 Task: Select Gifts. Add to cart, from Catering by BJ''s Restaurant & Brewhouse_x000D_
 for 2317 Morningview Lane, New York, New York 10022, Cell Number 646-231-5081, following items : Chocolate Chunk Cookie Platter_x000D_
 - 1, Pizza Box_x000D_
 - 1, Specialty Entrée Box_x000D_
 - 1, Pasta Box_x000D_
 - 1, 64 oz. Beverage Bag Fountain Soda_x000D_
 - 1
Action: Mouse moved to (776, 102)
Screenshot: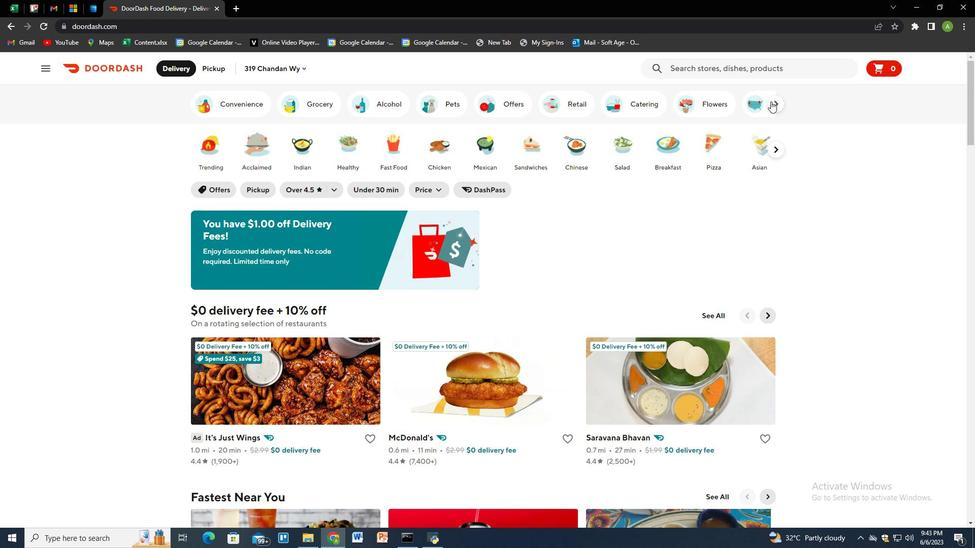 
Action: Mouse pressed left at (776, 102)
Screenshot: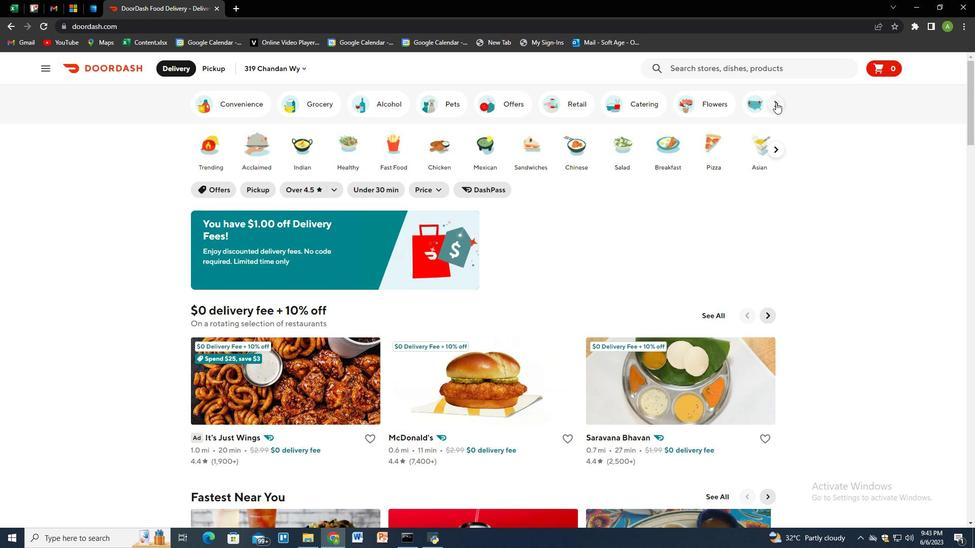 
Action: Mouse moved to (744, 106)
Screenshot: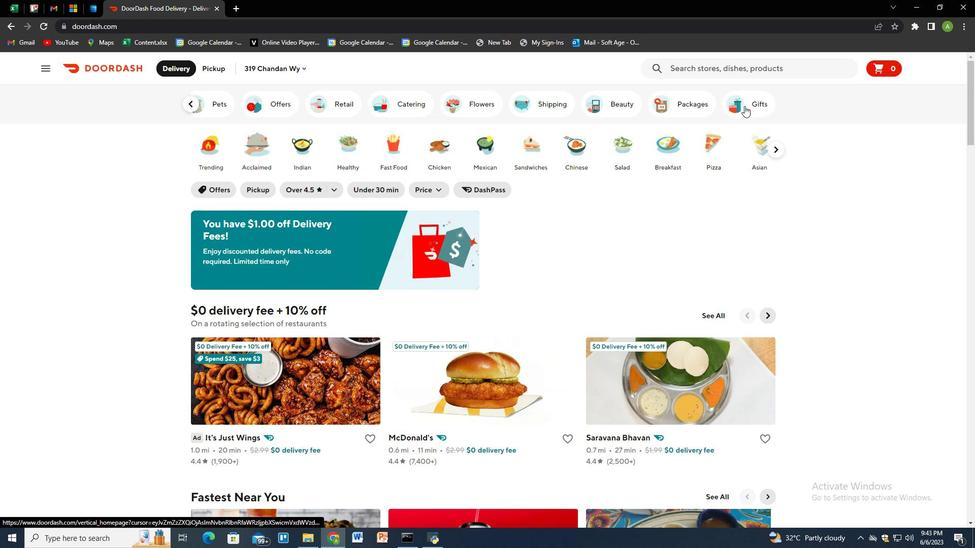 
Action: Mouse pressed left at (744, 106)
Screenshot: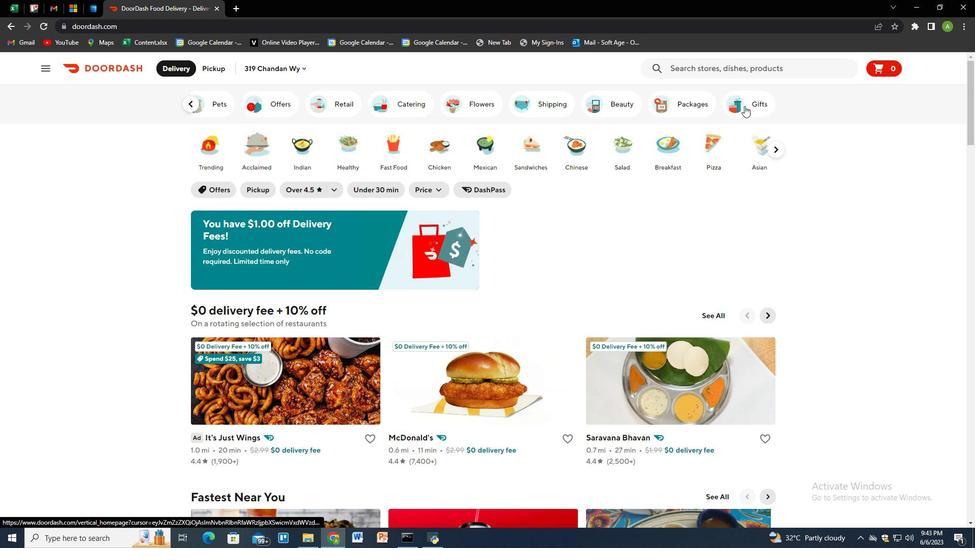 
Action: Mouse moved to (729, 72)
Screenshot: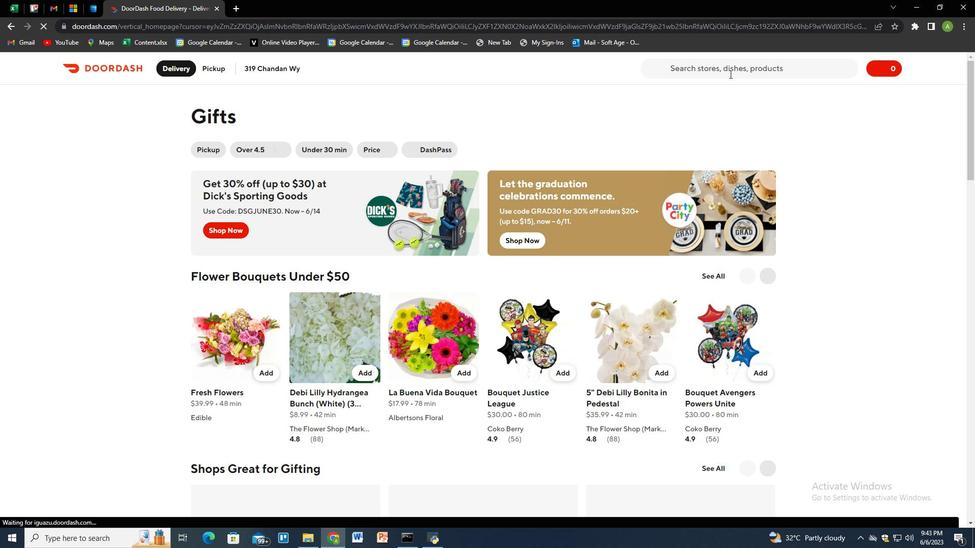 
Action: Mouse pressed left at (729, 72)
Screenshot: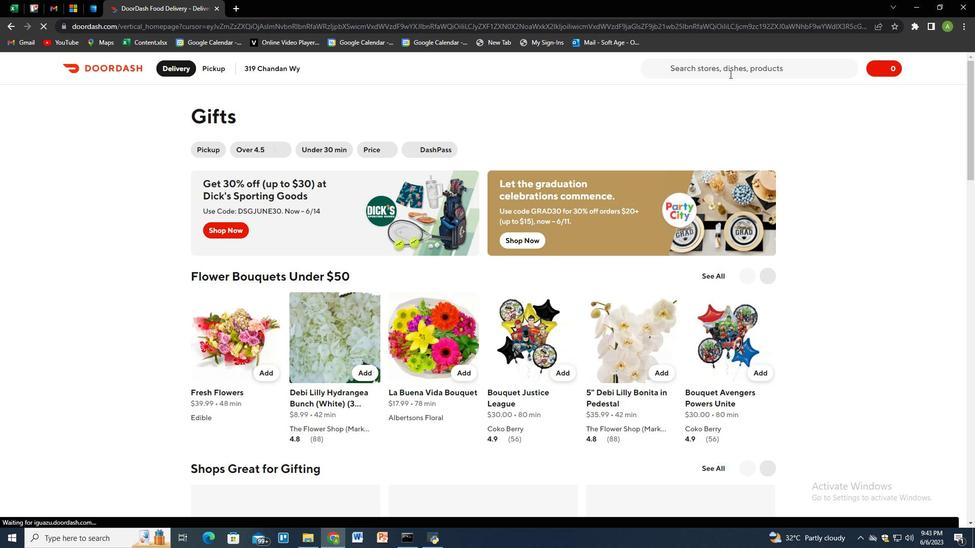 
Action: Mouse moved to (298, 145)
Screenshot: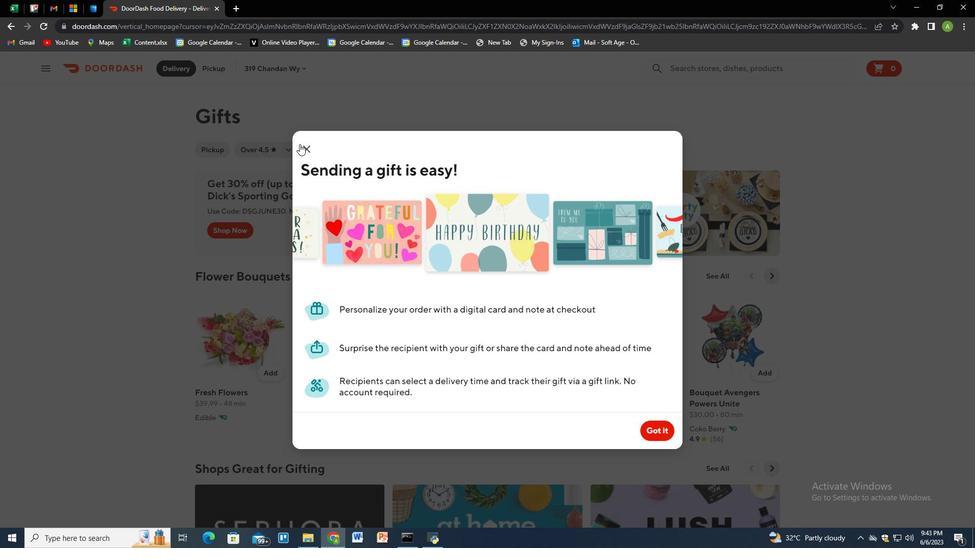 
Action: Mouse pressed left at (298, 145)
Screenshot: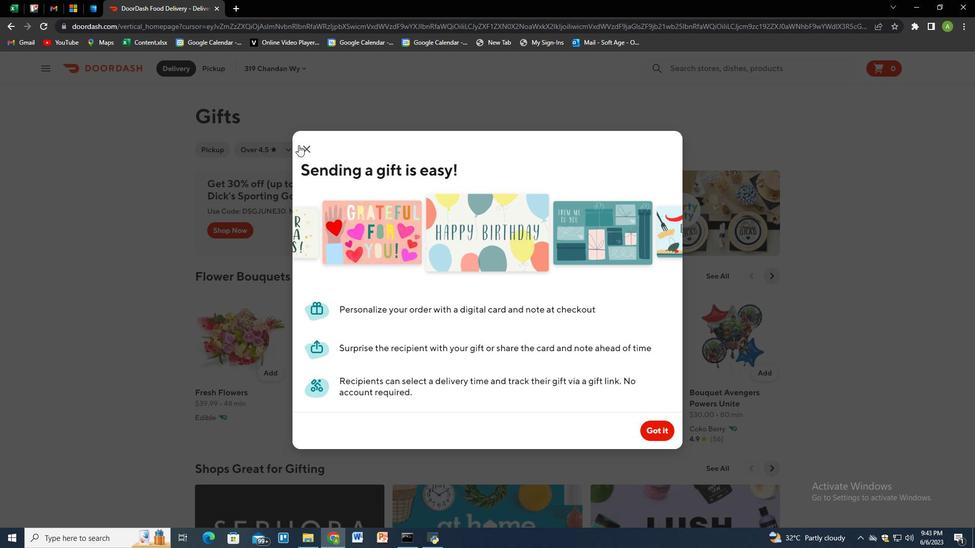 
Action: Mouse moved to (681, 75)
Screenshot: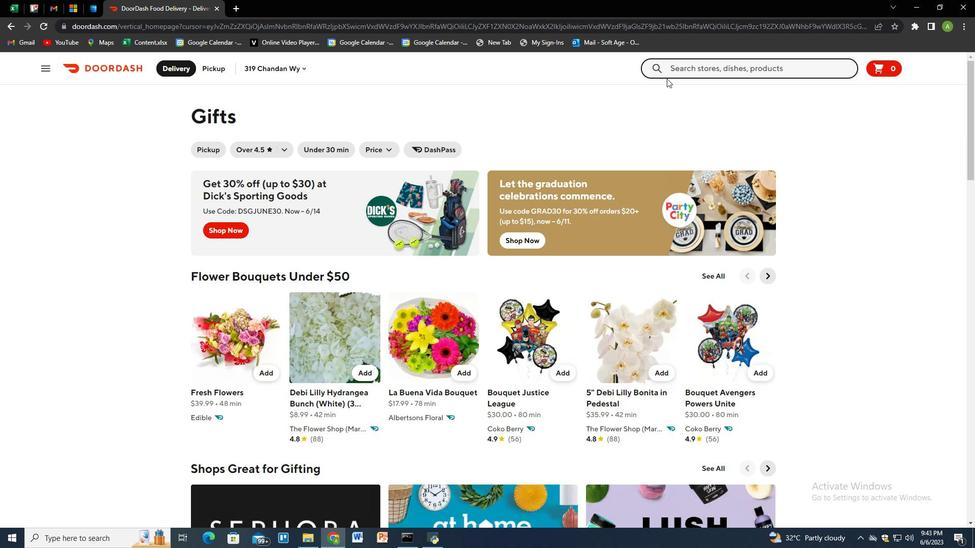 
Action: Key pressed catering<Key.space>by<Key.space>bj<Key.shift_r>"s<Key.space>restaurant<Key.space><Key.shift><Key.shift><Key.shift><Key.shift><Key.shift><Key.shift><Key.shift><Key.shift><Key.shift><Key.shift><Key.shift><Key.shift><Key.shift><Key.shift><Key.shift>&<Key.space>brewhouse<Key.enter>
Screenshot: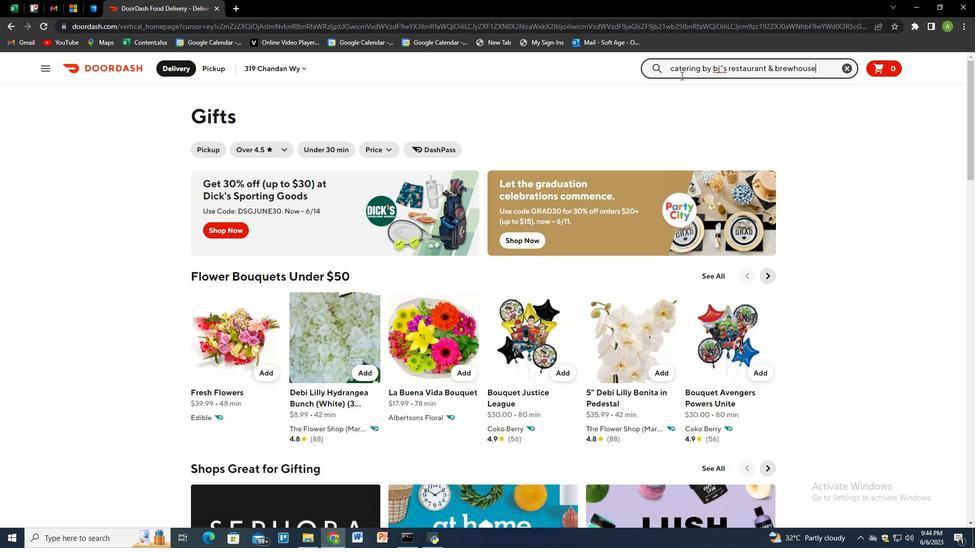 
Action: Mouse moved to (280, 213)
Screenshot: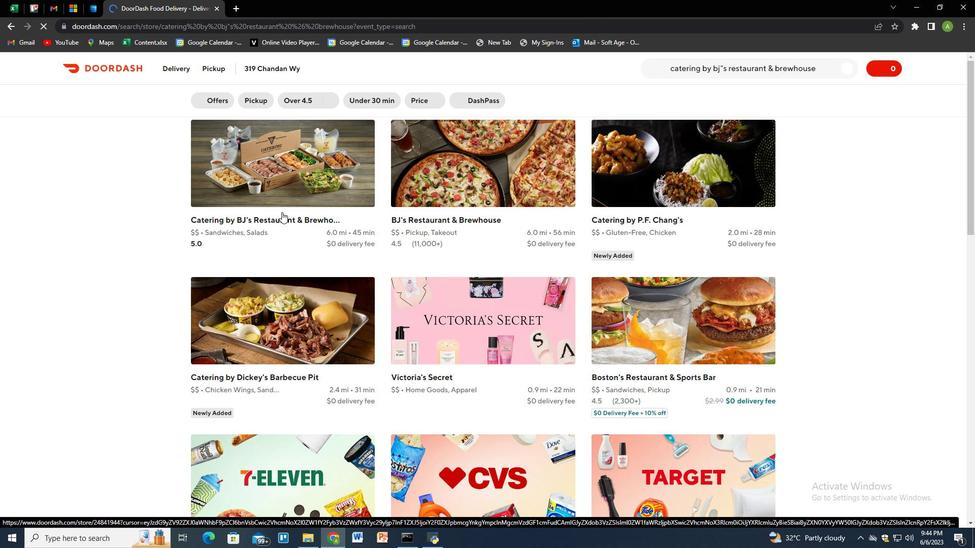 
Action: Mouse pressed left at (280, 213)
Screenshot: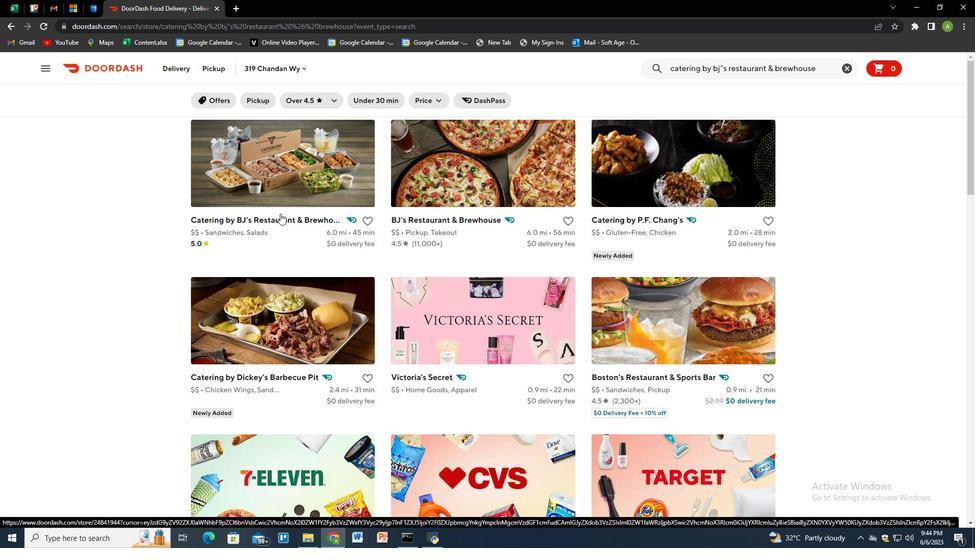 
Action: Mouse moved to (306, 205)
Screenshot: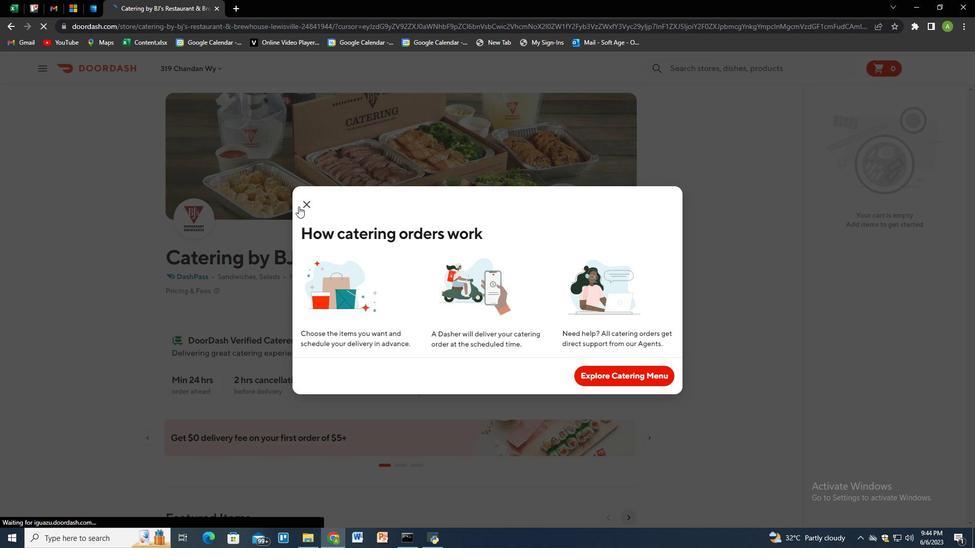 
Action: Mouse pressed left at (306, 205)
Screenshot: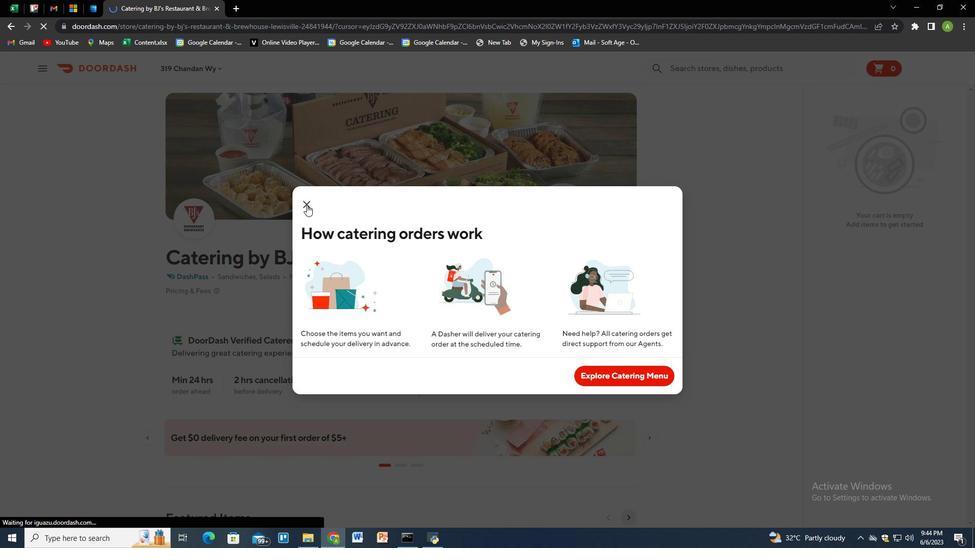 
Action: Mouse moved to (214, 64)
Screenshot: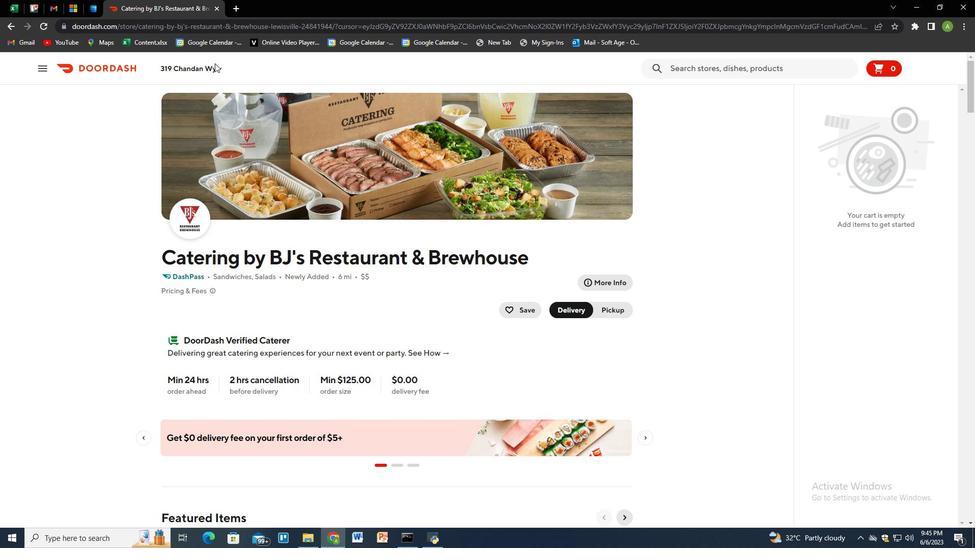 
Action: Mouse pressed left at (214, 64)
Screenshot: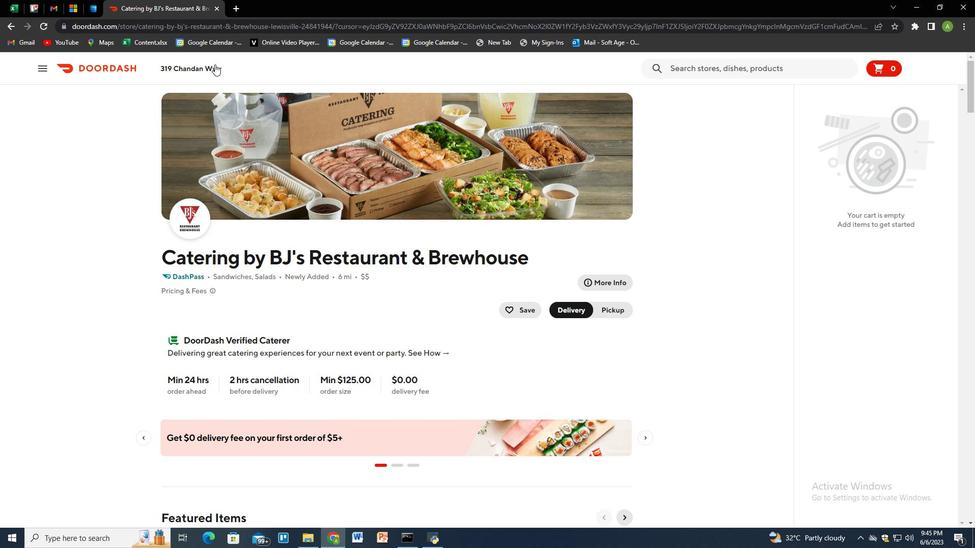 
Action: Mouse moved to (228, 112)
Screenshot: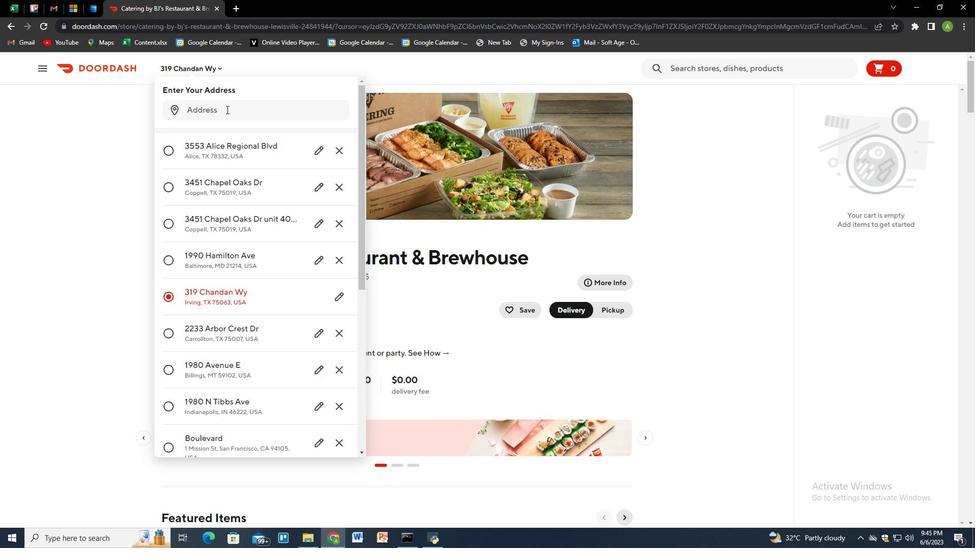 
Action: Mouse pressed left at (228, 112)
Screenshot: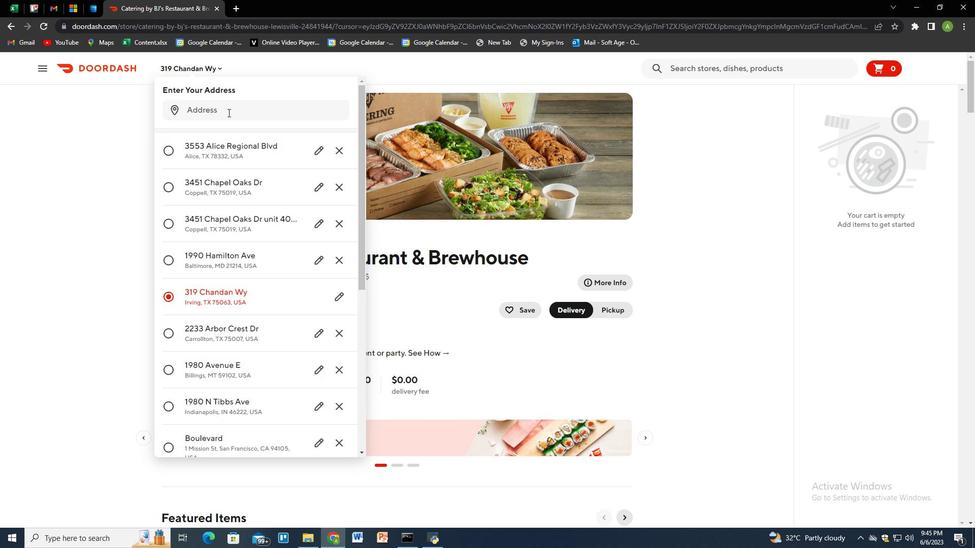 
Action: Key pressed 2317<Key.space>morningview<Key.space>lane,<Key.space>new<Key.space>york,<Key.space>new<Key.space>tork<Key.space>10022<Key.enter>
Screenshot: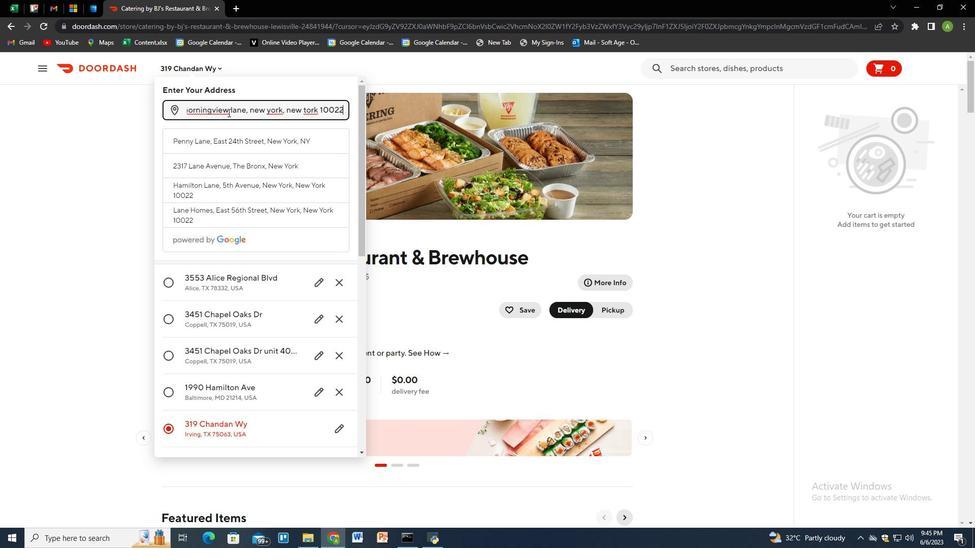 
Action: Mouse moved to (270, 329)
Screenshot: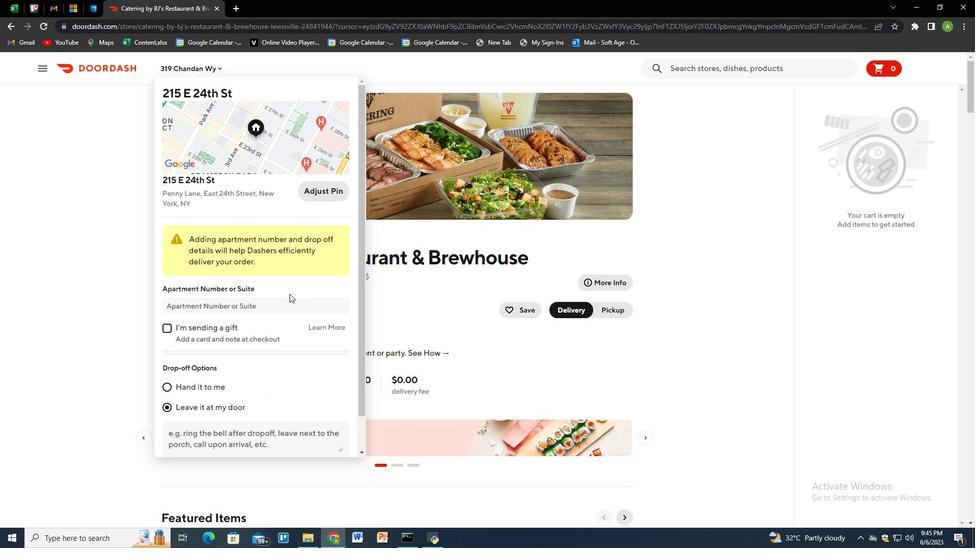 
Action: Mouse scrolled (270, 329) with delta (0, 0)
Screenshot: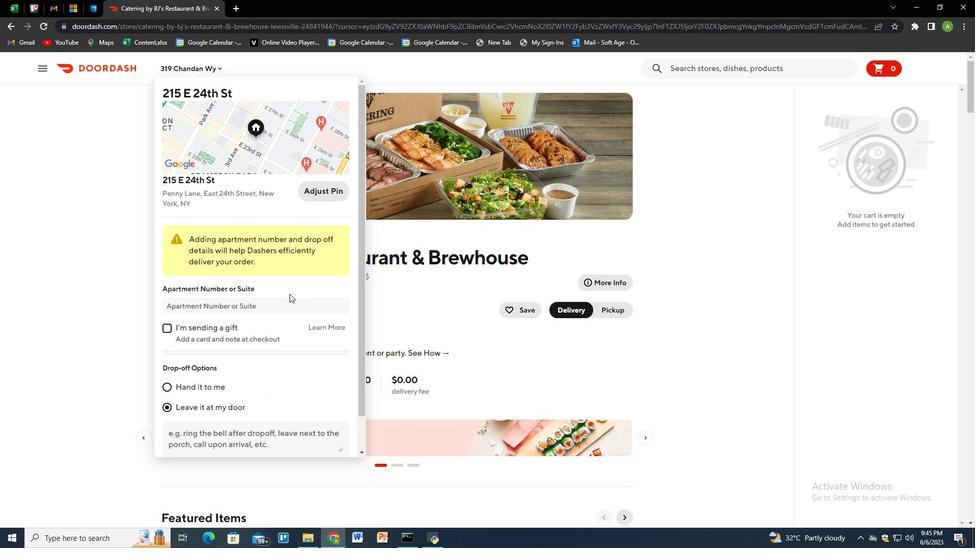 
Action: Mouse moved to (270, 334)
Screenshot: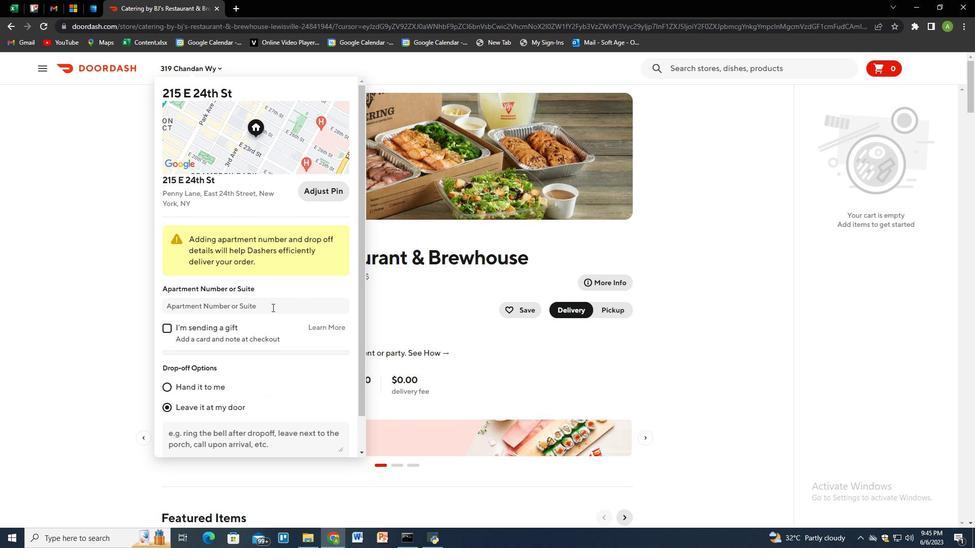 
Action: Mouse scrolled (270, 333) with delta (0, 0)
Screenshot: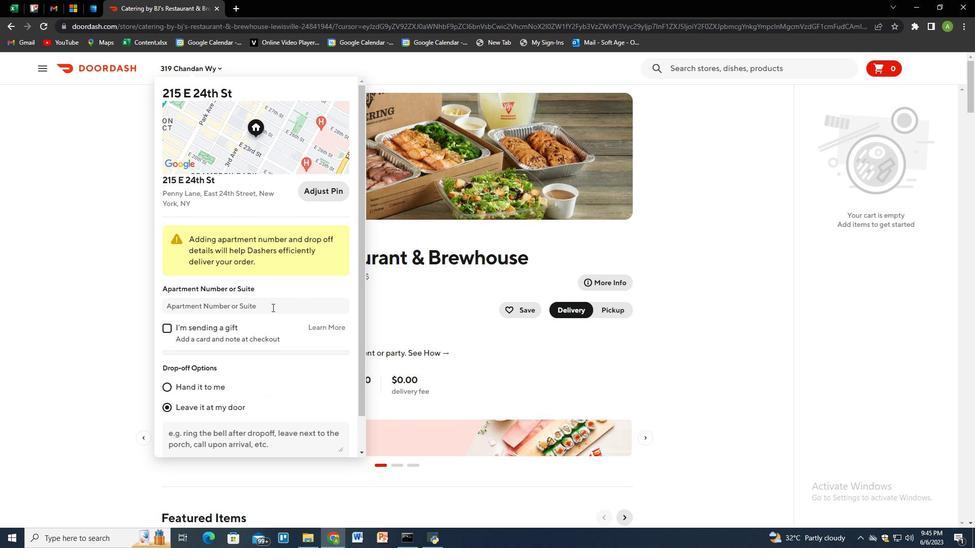 
Action: Mouse moved to (270, 334)
Screenshot: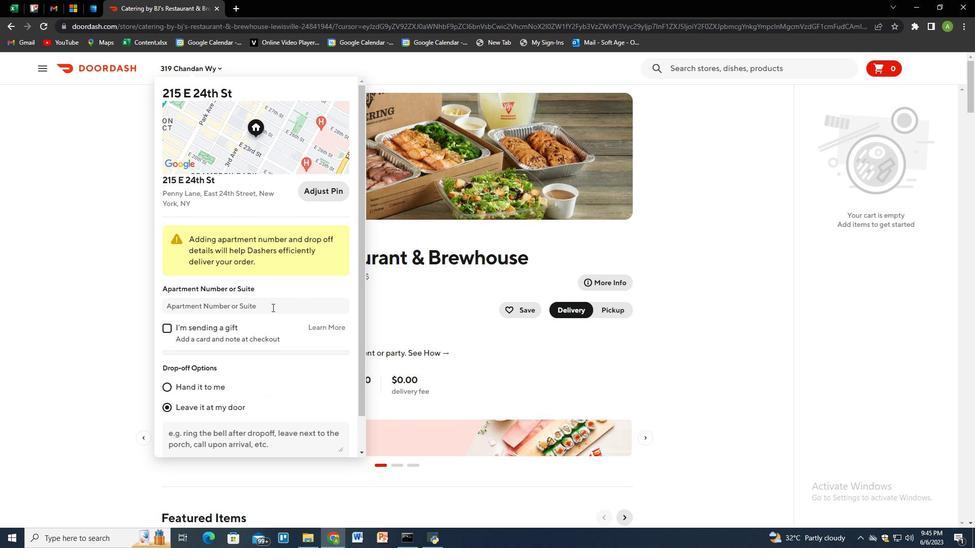 
Action: Mouse scrolled (270, 333) with delta (0, 0)
Screenshot: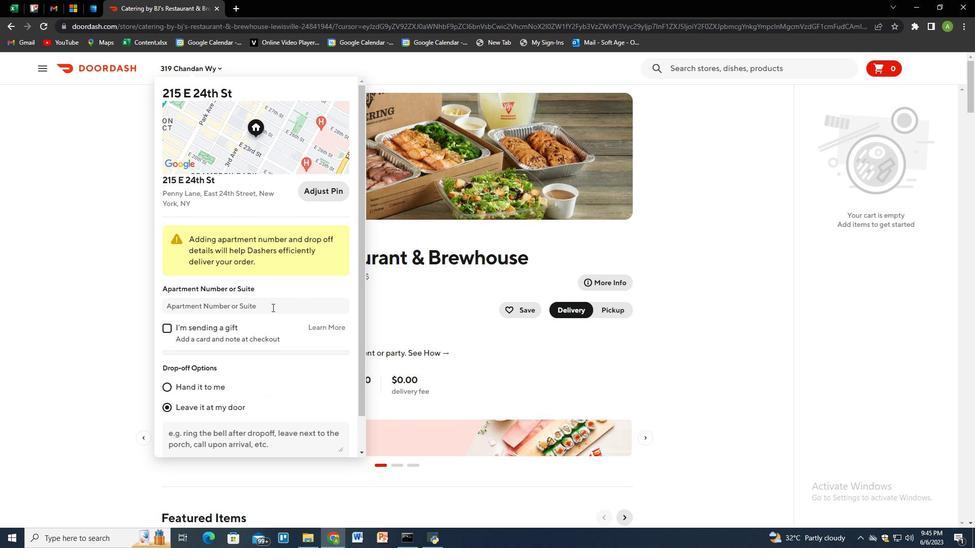 
Action: Mouse scrolled (270, 333) with delta (0, 0)
Screenshot: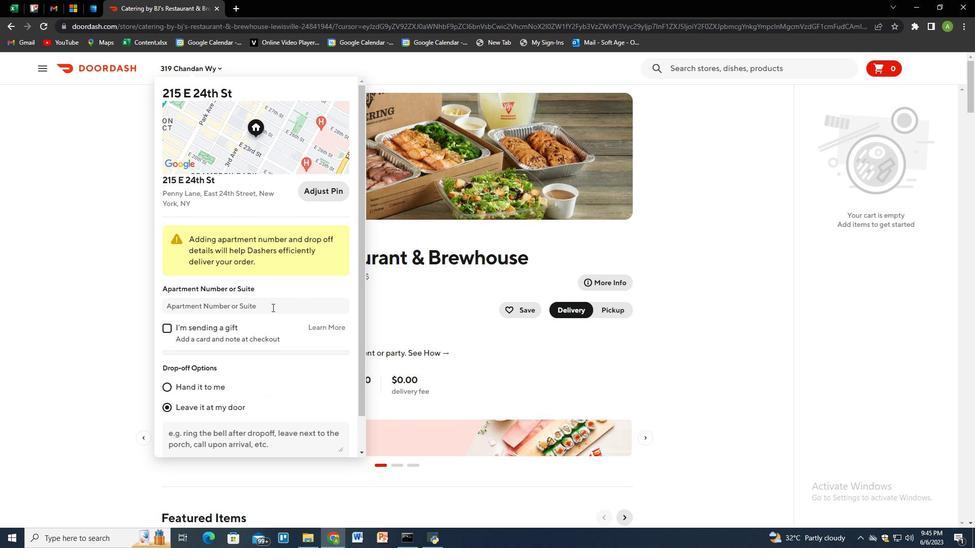 
Action: Mouse scrolled (270, 333) with delta (0, 0)
Screenshot: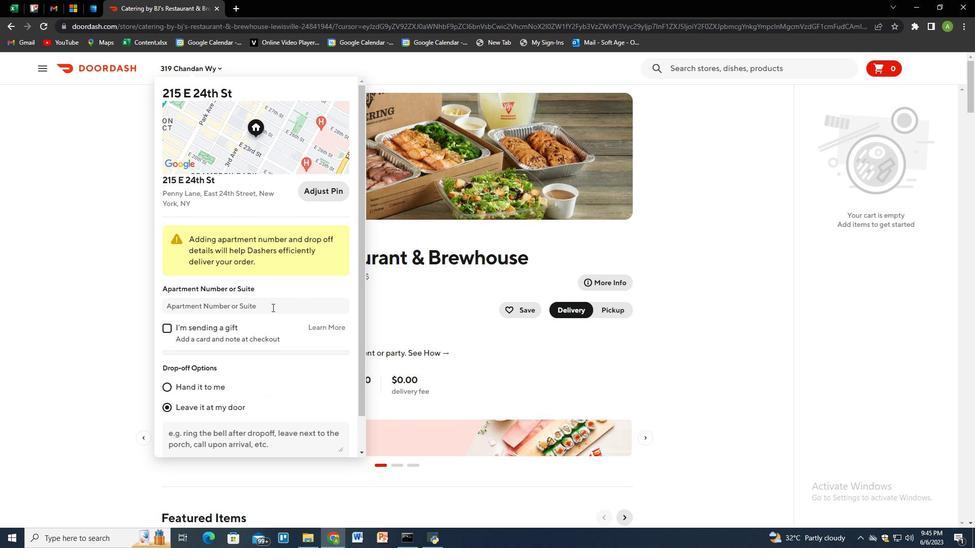 
Action: Mouse scrolled (270, 333) with delta (0, 0)
Screenshot: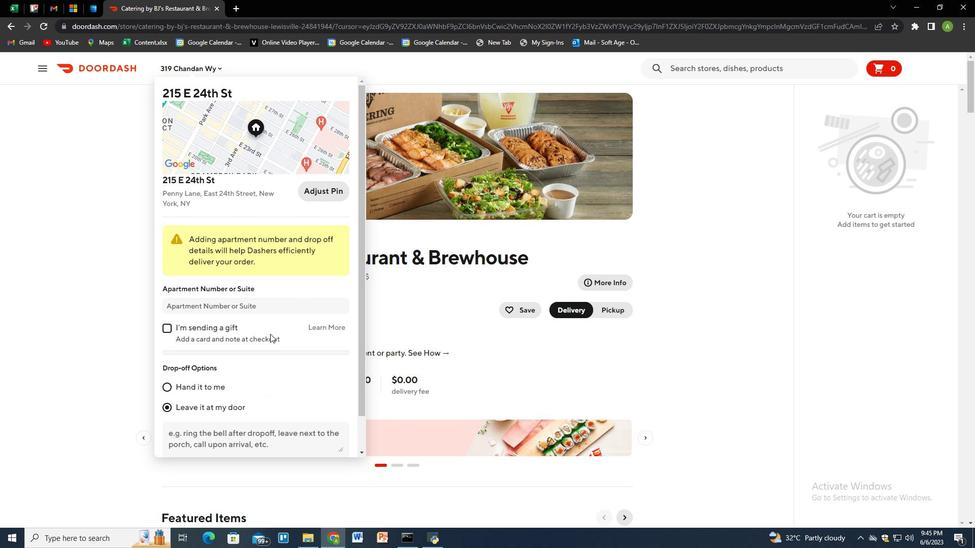
Action: Mouse moved to (308, 442)
Screenshot: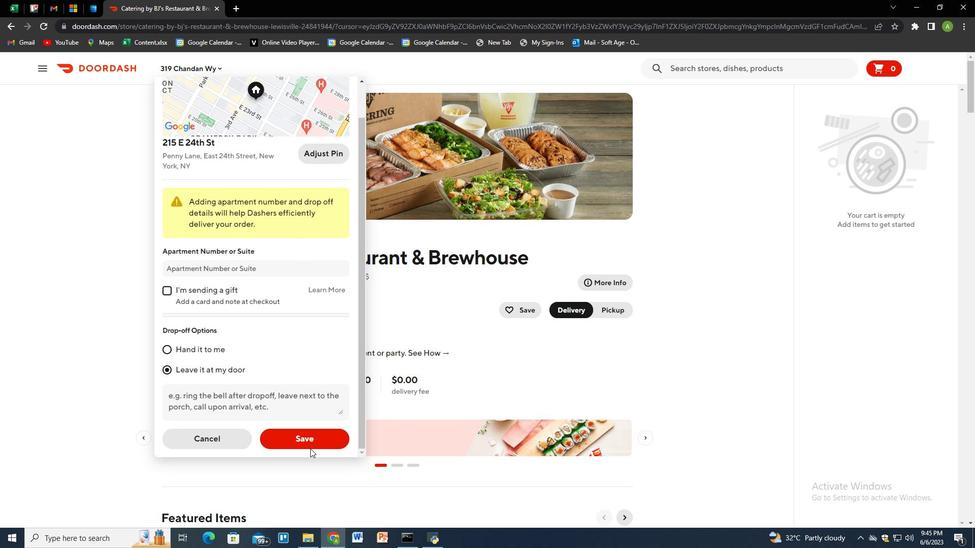 
Action: Mouse pressed left at (308, 442)
Screenshot: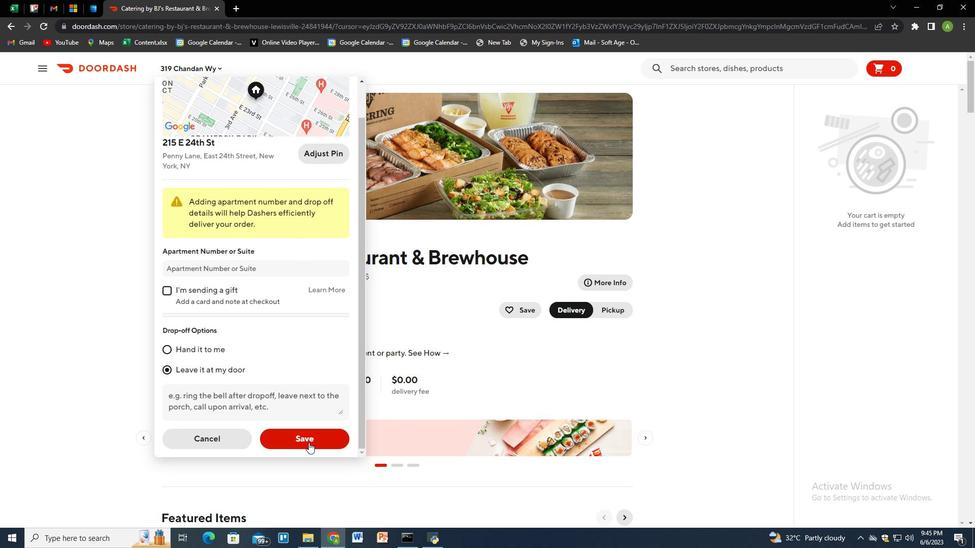 
Action: Mouse scrolled (308, 442) with delta (0, 0)
Screenshot: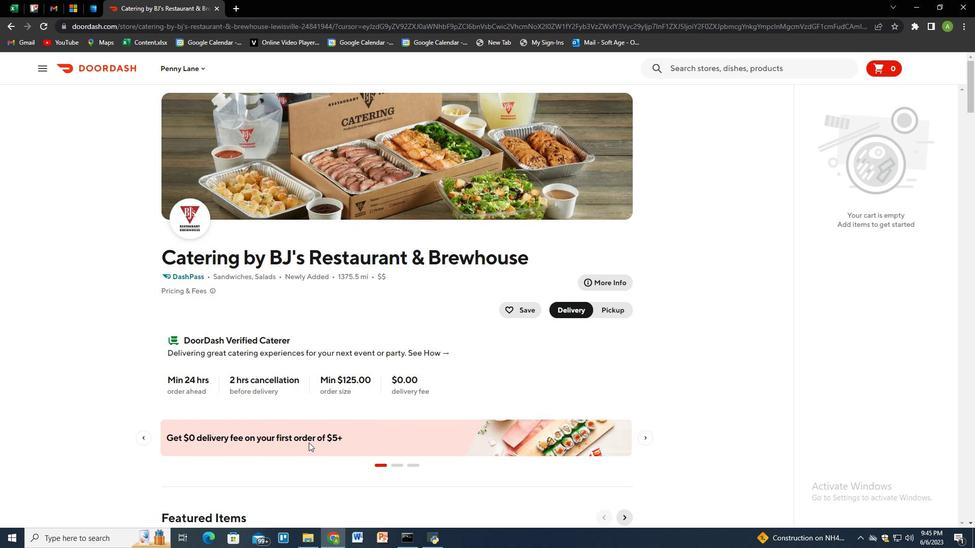
Action: Mouse scrolled (308, 442) with delta (0, 0)
Screenshot: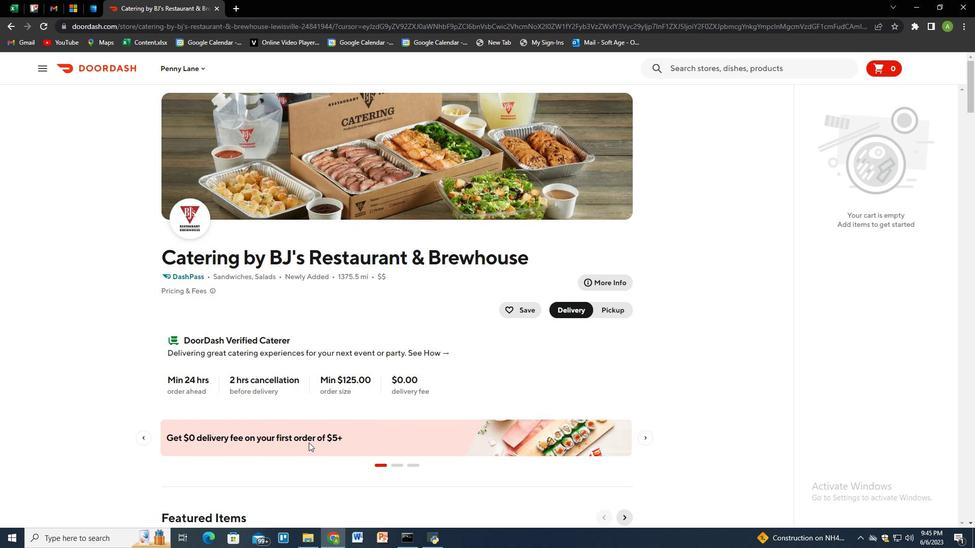 
Action: Mouse moved to (571, 429)
Screenshot: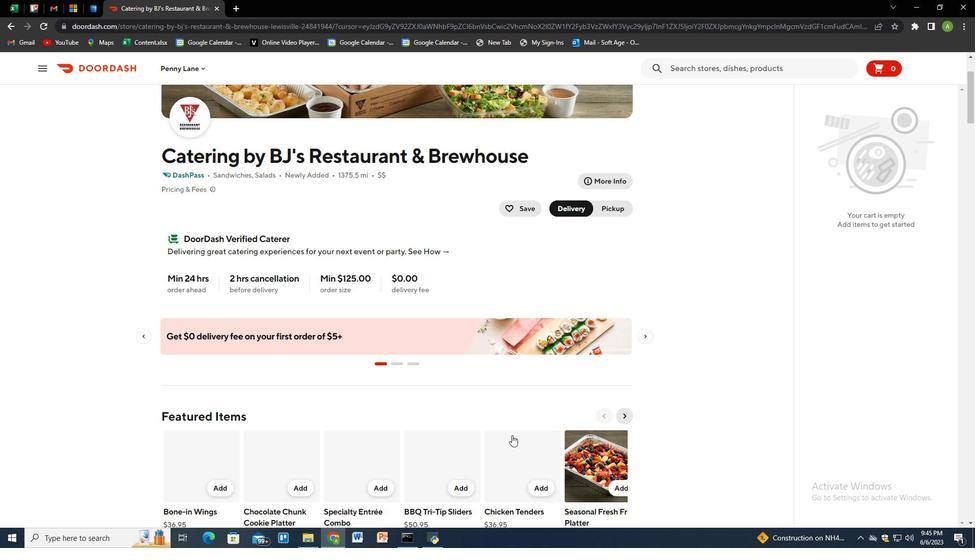 
Action: Mouse scrolled (571, 429) with delta (0, 0)
Screenshot: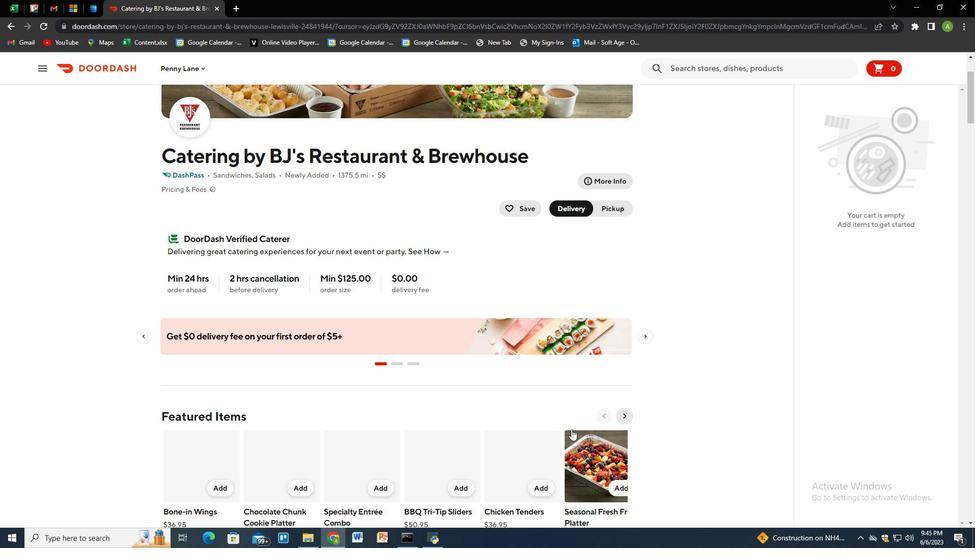 
Action: Mouse scrolled (571, 429) with delta (0, 0)
Screenshot: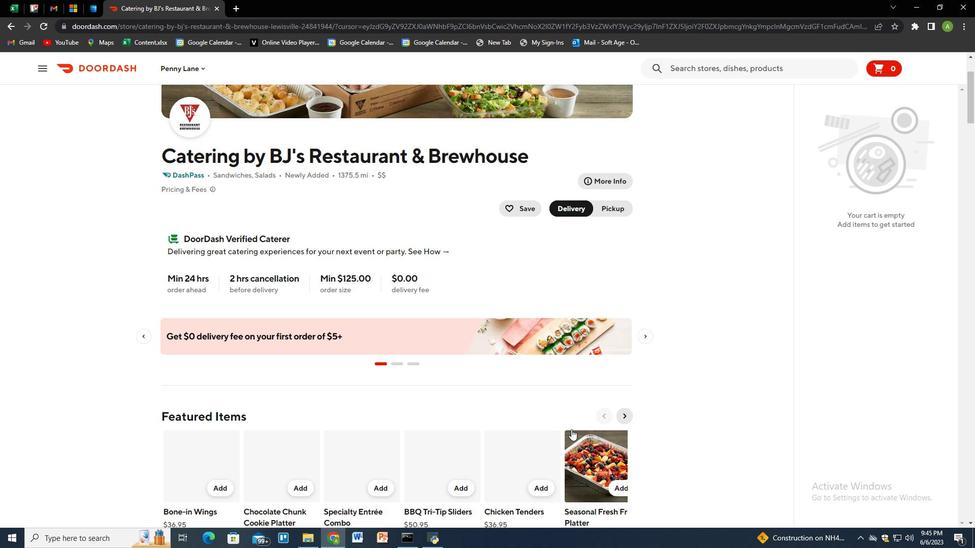 
Action: Mouse moved to (575, 452)
Screenshot: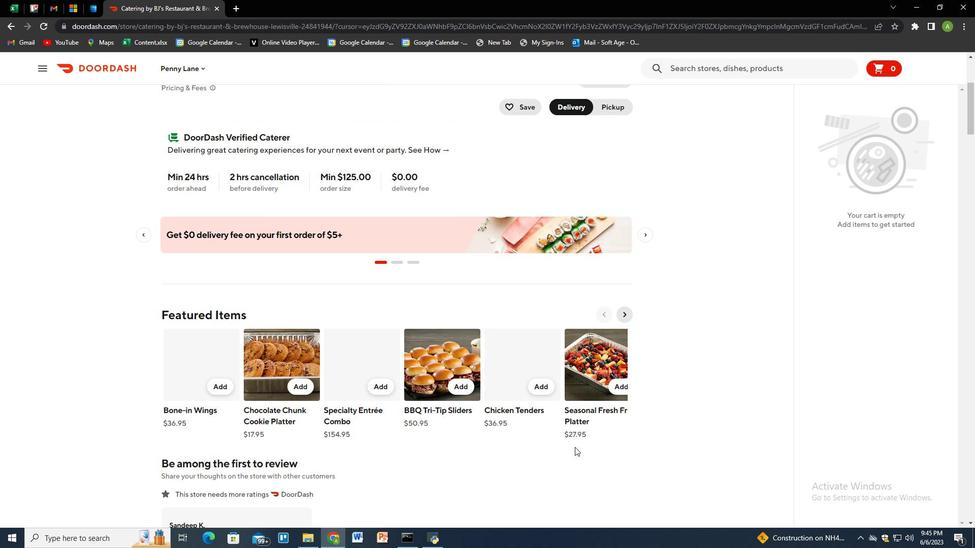 
Action: Mouse scrolled (575, 452) with delta (0, 0)
Screenshot: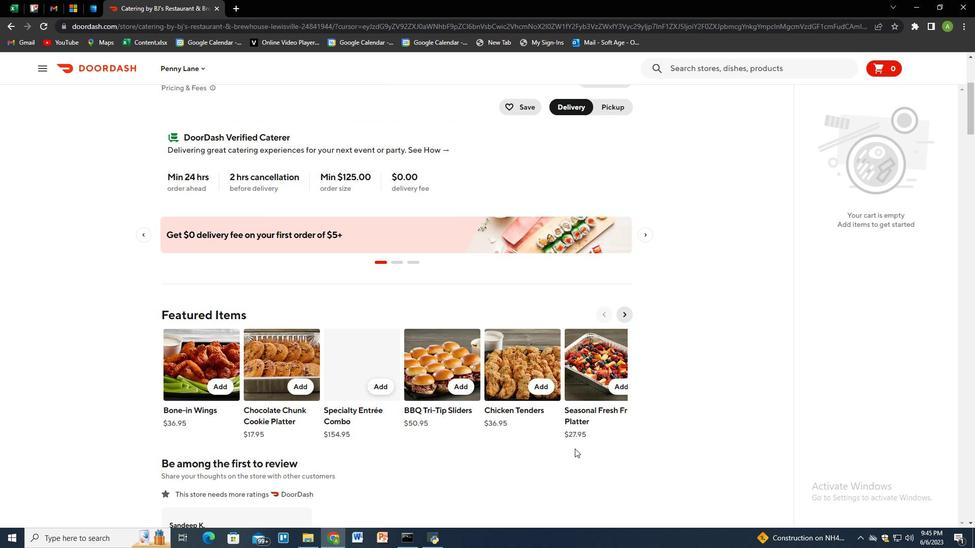 
Action: Mouse moved to (575, 453)
Screenshot: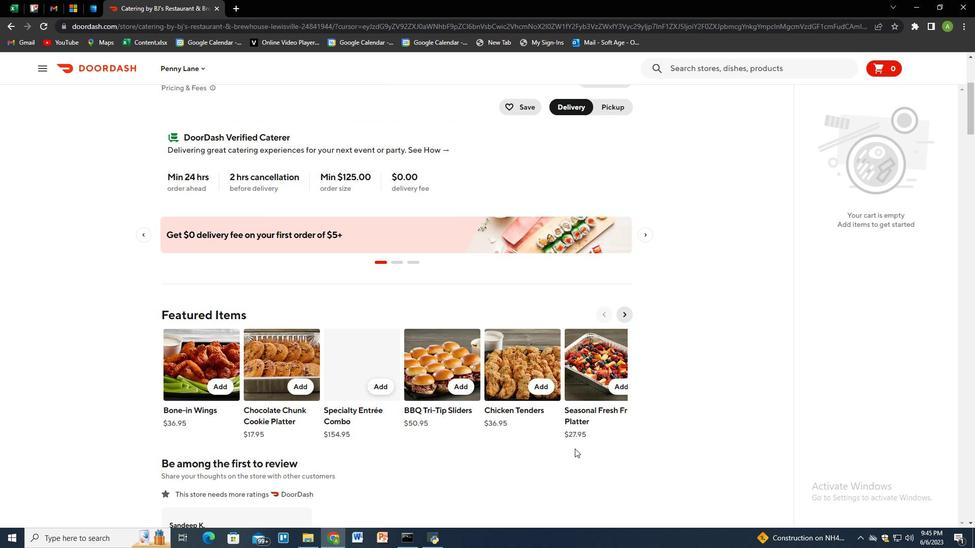 
Action: Mouse scrolled (575, 452) with delta (0, 0)
Screenshot: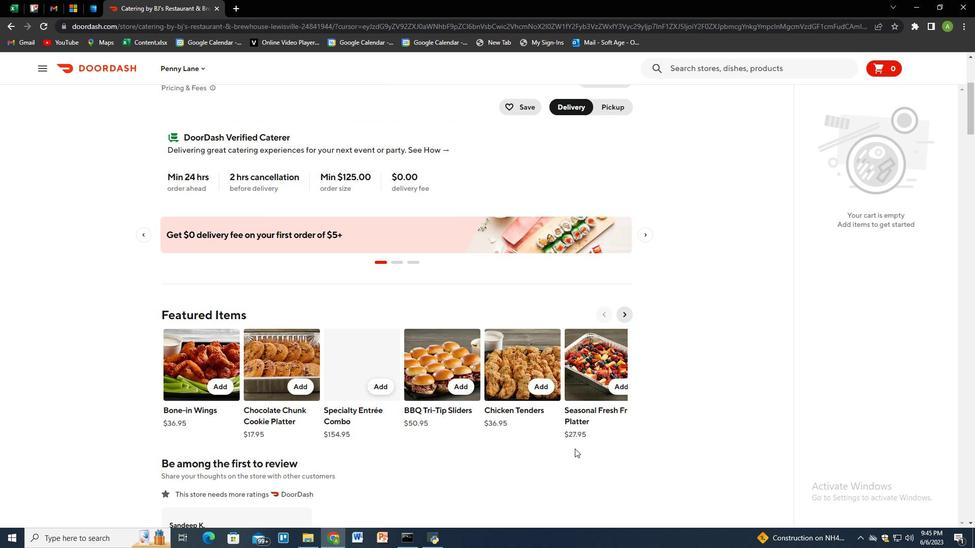 
Action: Mouse moved to (576, 468)
Screenshot: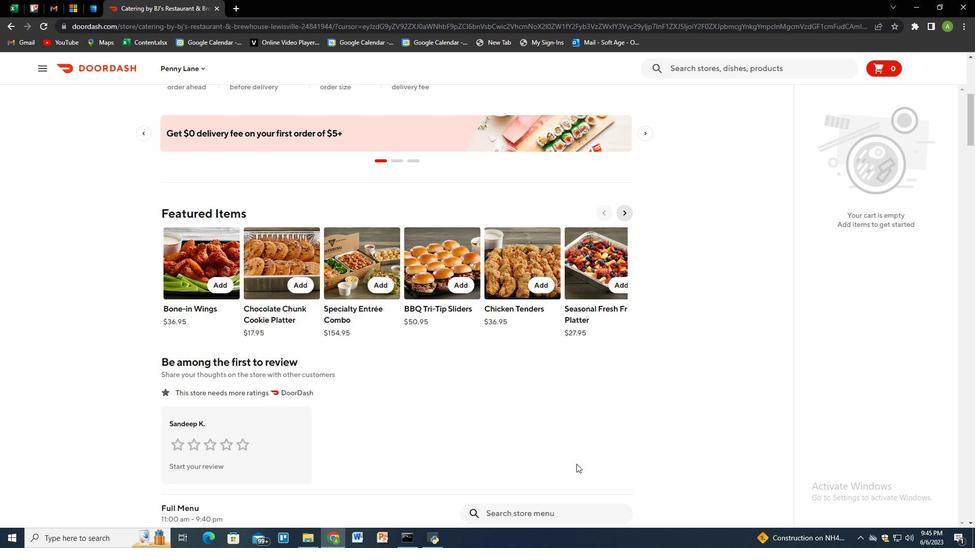
Action: Mouse scrolled (576, 468) with delta (0, 0)
Screenshot: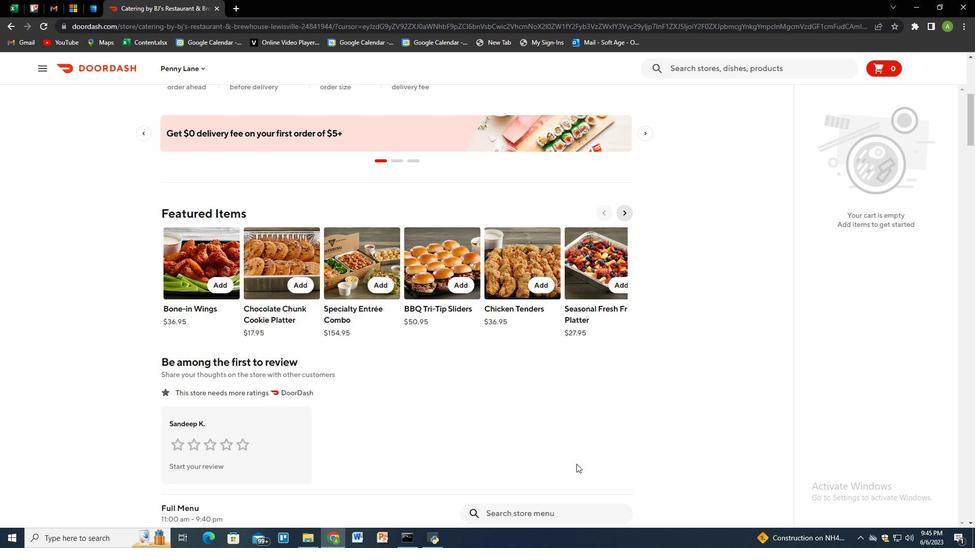 
Action: Mouse moved to (576, 469)
Screenshot: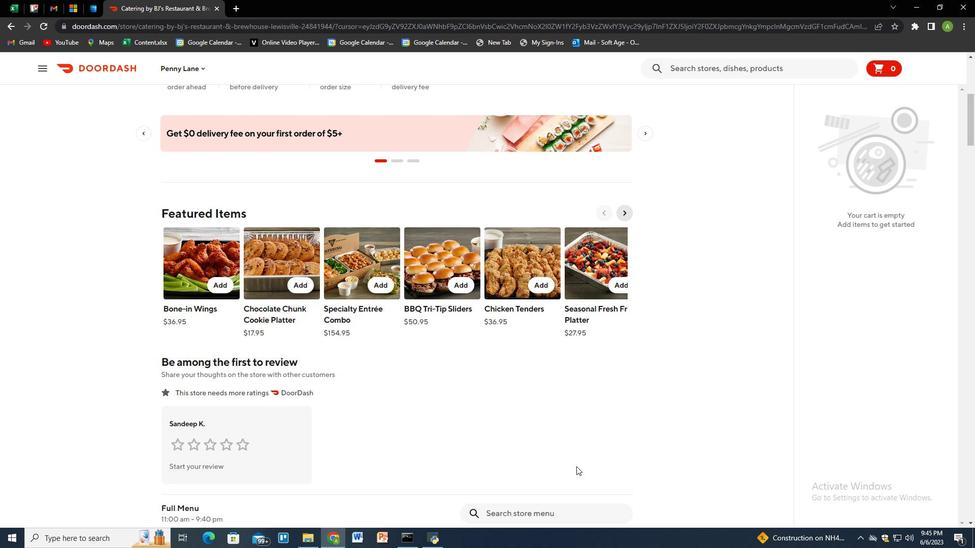 
Action: Mouse scrolled (576, 469) with delta (0, 0)
Screenshot: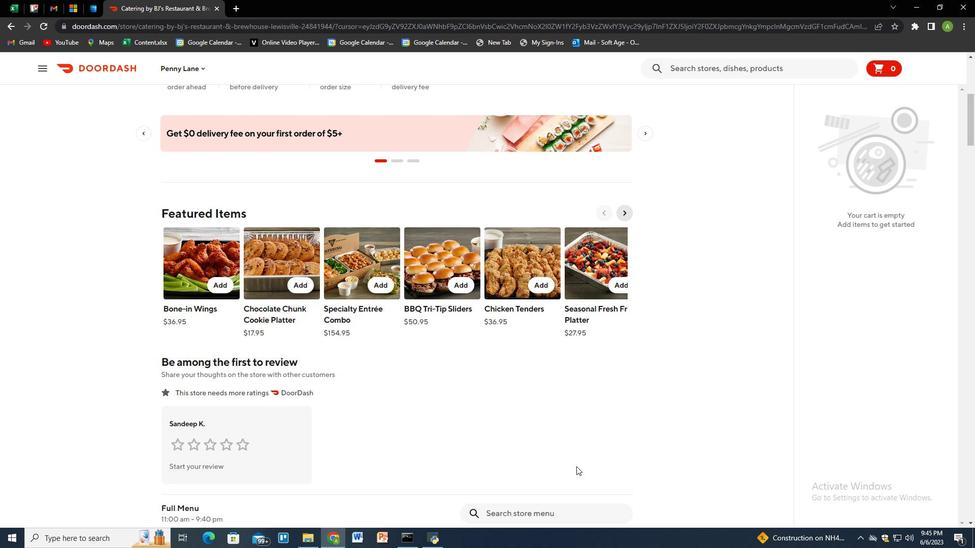 
Action: Mouse moved to (557, 415)
Screenshot: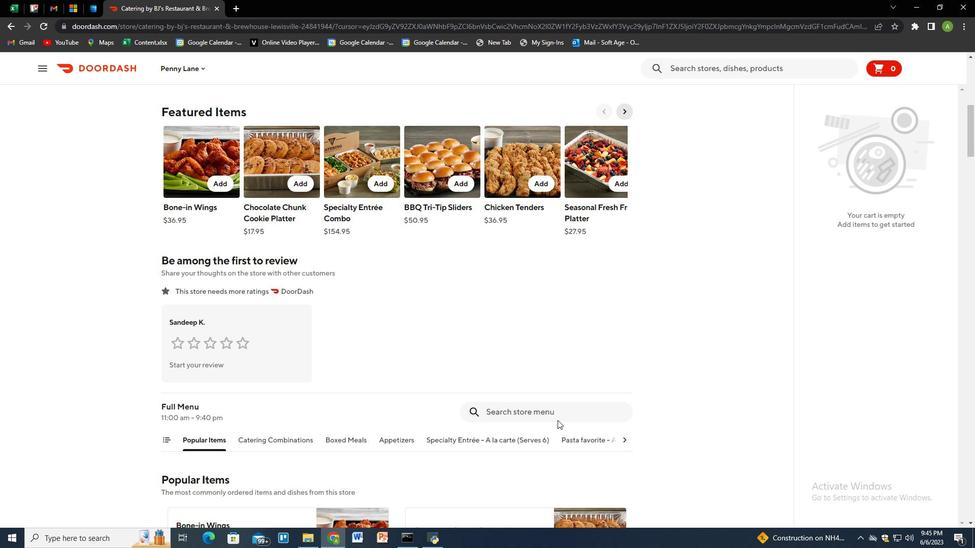 
Action: Mouse pressed left at (557, 415)
Screenshot: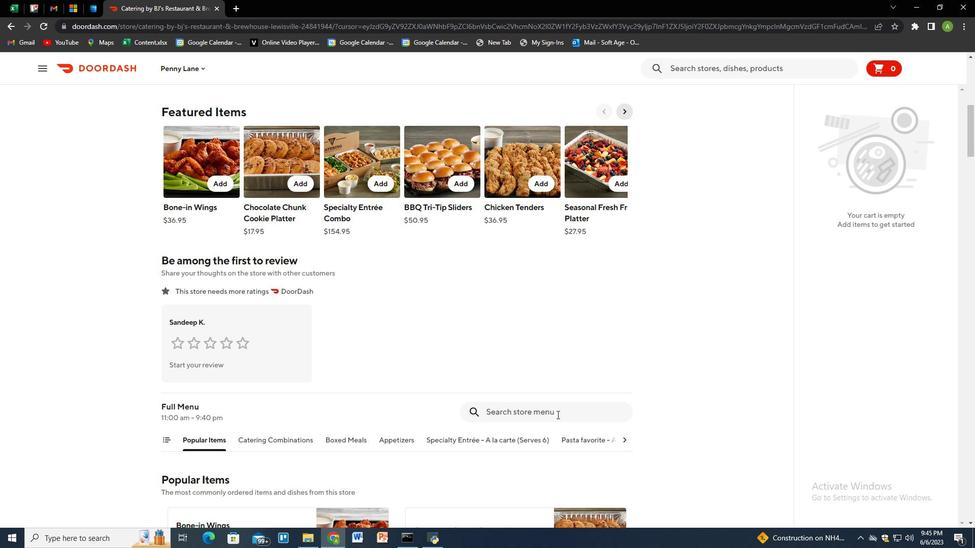 
Action: Key pressed choclate<Key.left><Key.left><Key.left><Key.left>o<Key.right><Key.right><Key.right><Key.right><Key.space>chunk<Key.space>cookie<Key.space>platter<Key.enter>
Screenshot: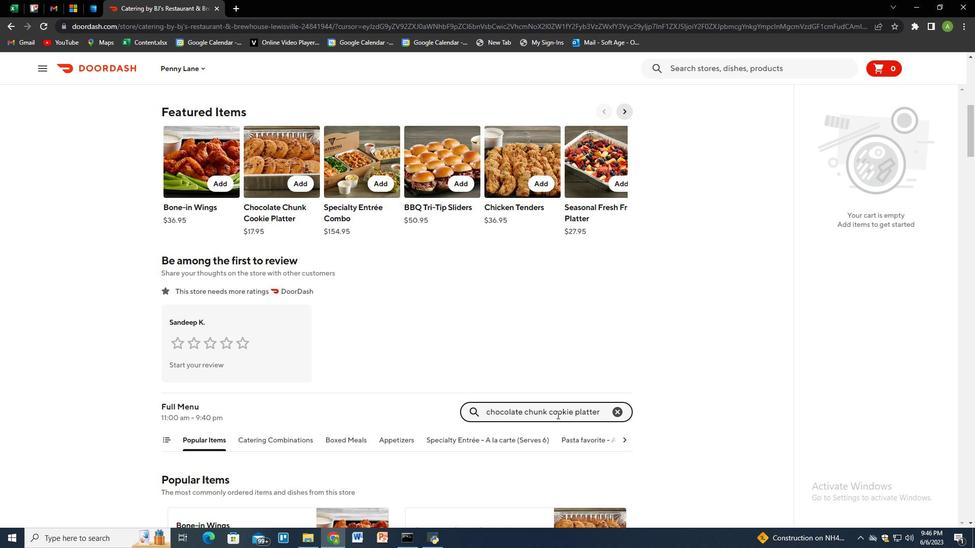 
Action: Mouse moved to (373, 291)
Screenshot: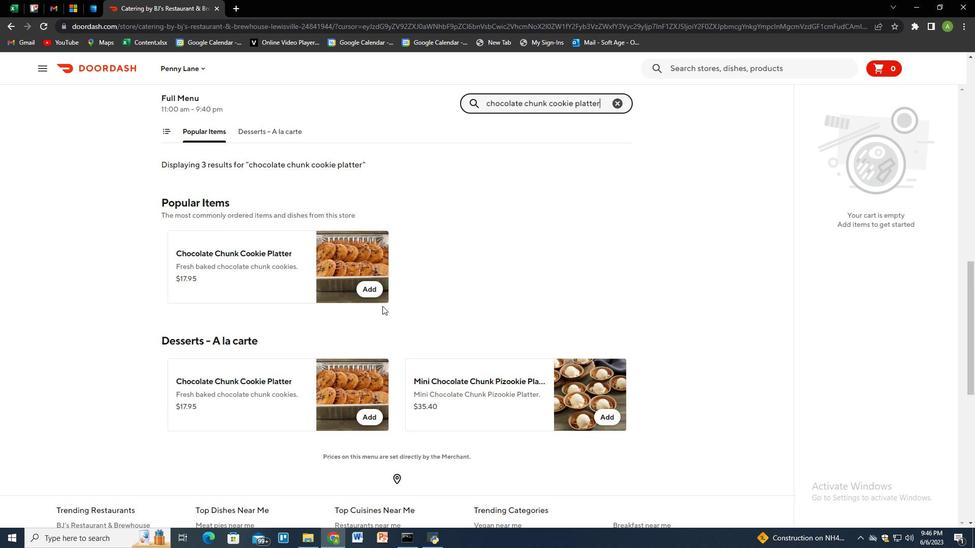 
Action: Mouse pressed left at (373, 291)
Screenshot: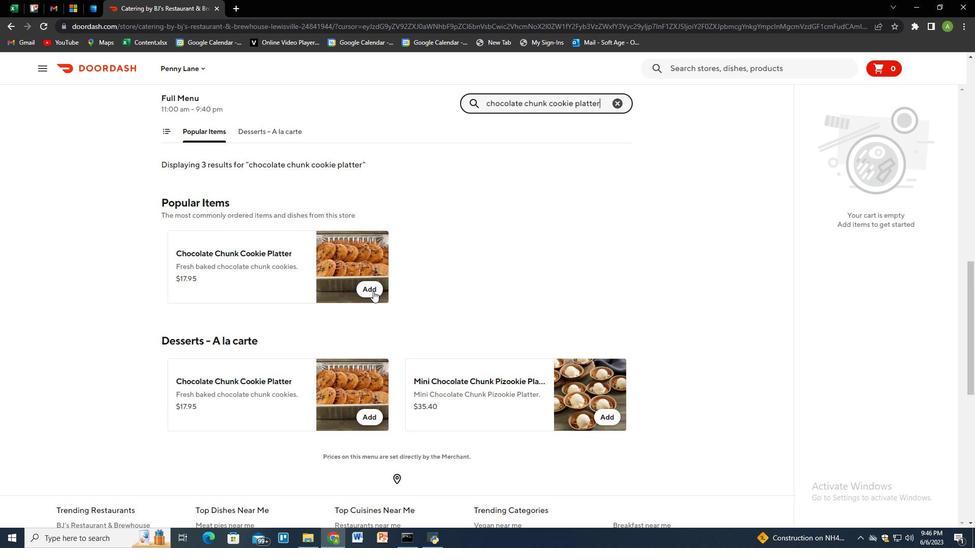 
Action: Mouse moved to (616, 105)
Screenshot: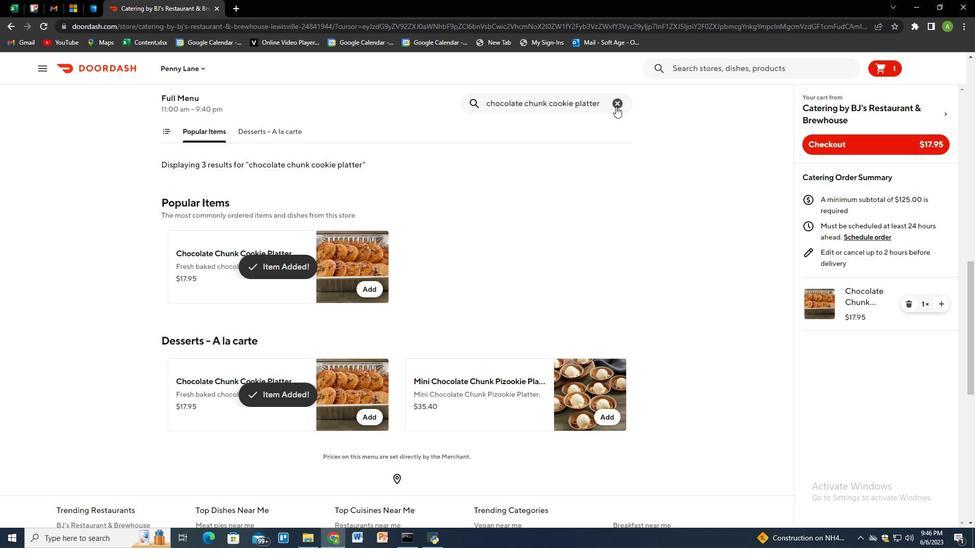 
Action: Mouse pressed left at (616, 105)
Screenshot: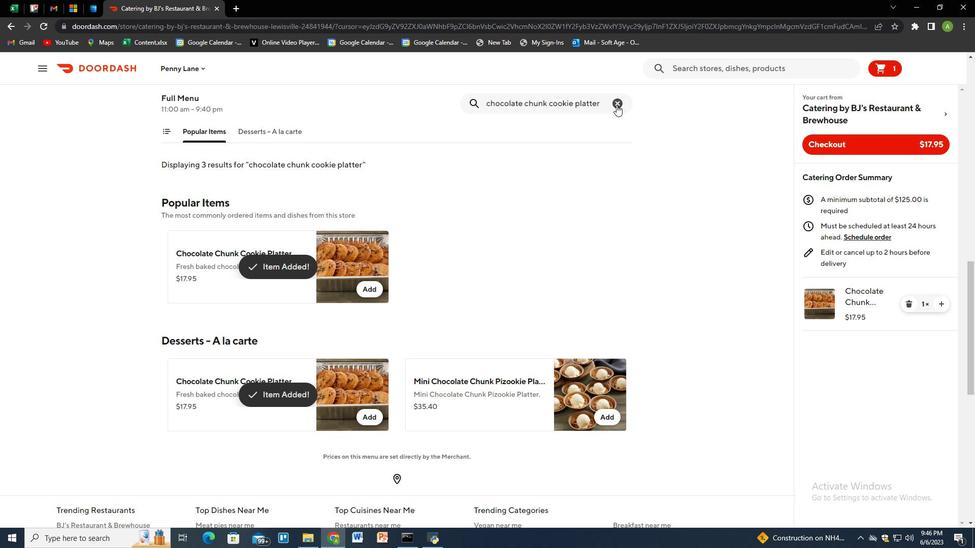 
Action: Key pressed pizza<Key.space>box<Key.enter>
Screenshot: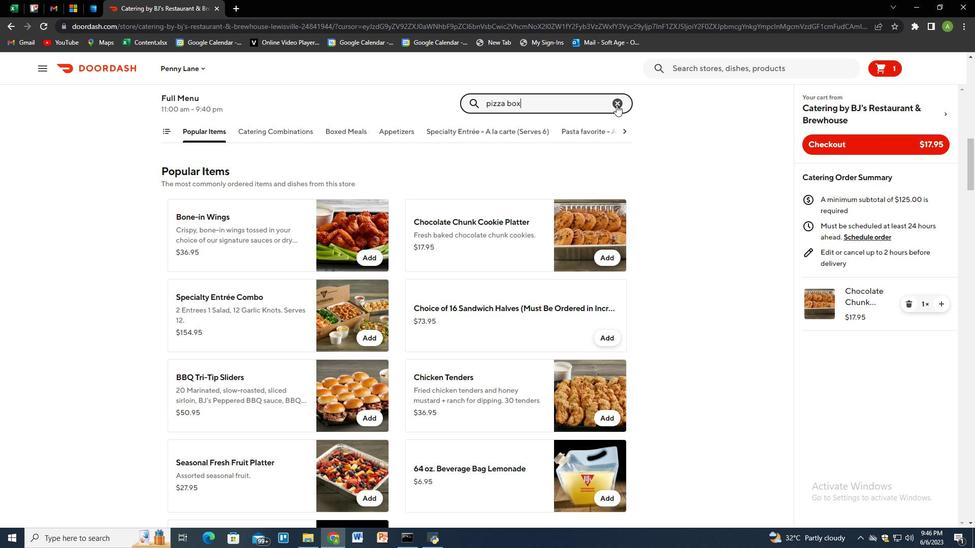 
Action: Mouse moved to (365, 276)
Screenshot: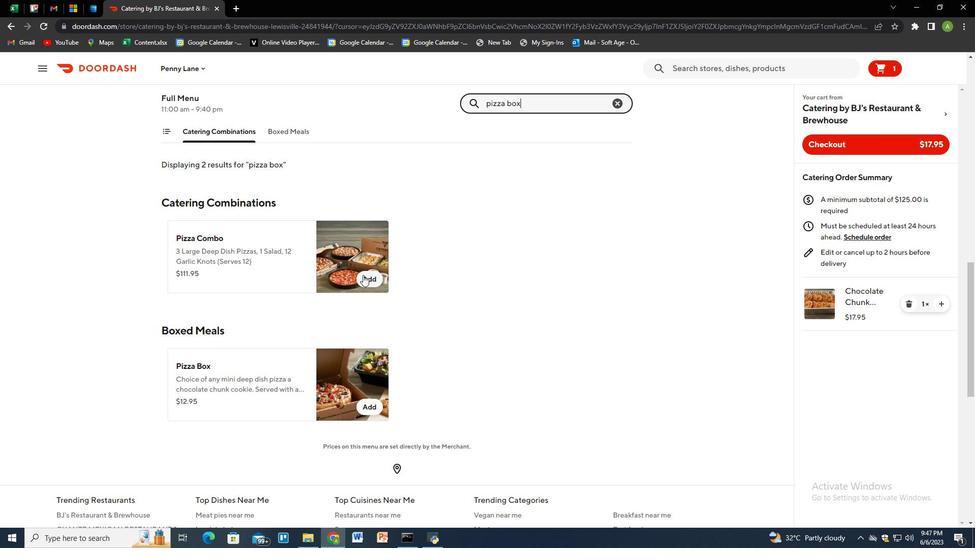 
Action: Mouse pressed left at (365, 276)
Screenshot: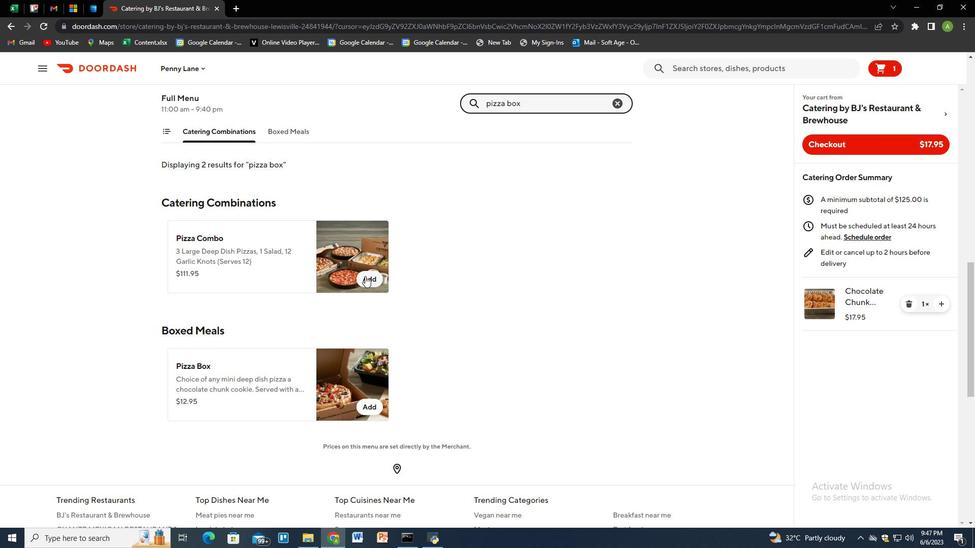 
Action: Mouse moved to (358, 73)
Screenshot: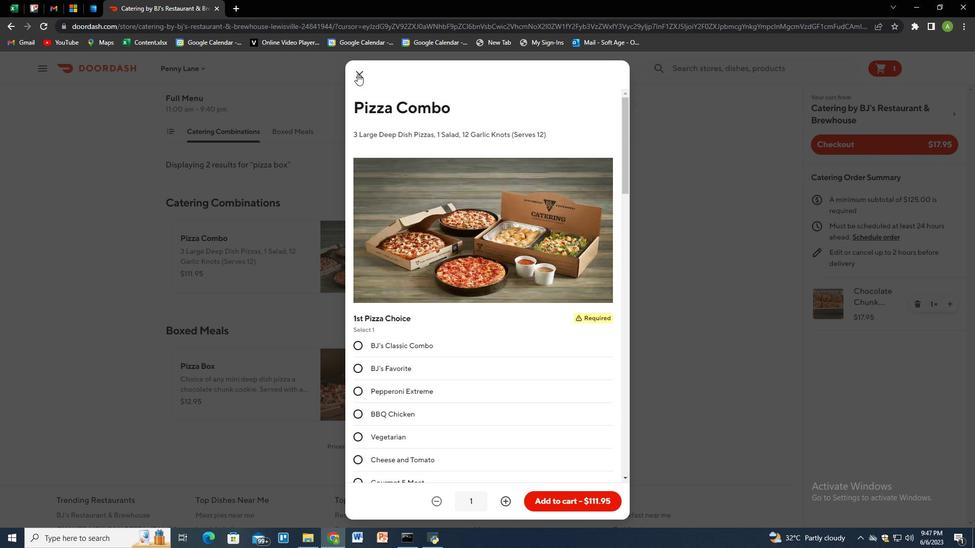 
Action: Mouse pressed left at (358, 73)
Screenshot: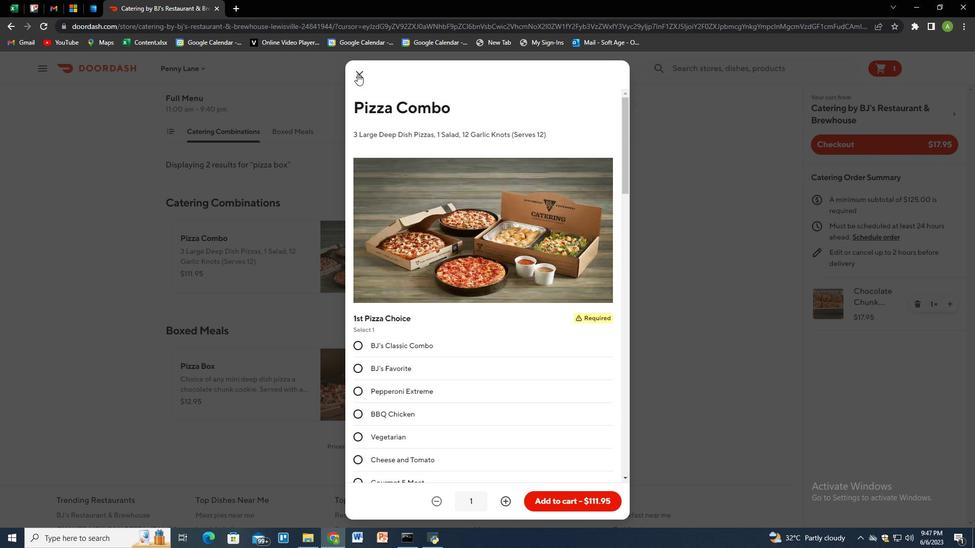 
Action: Mouse moved to (363, 403)
Screenshot: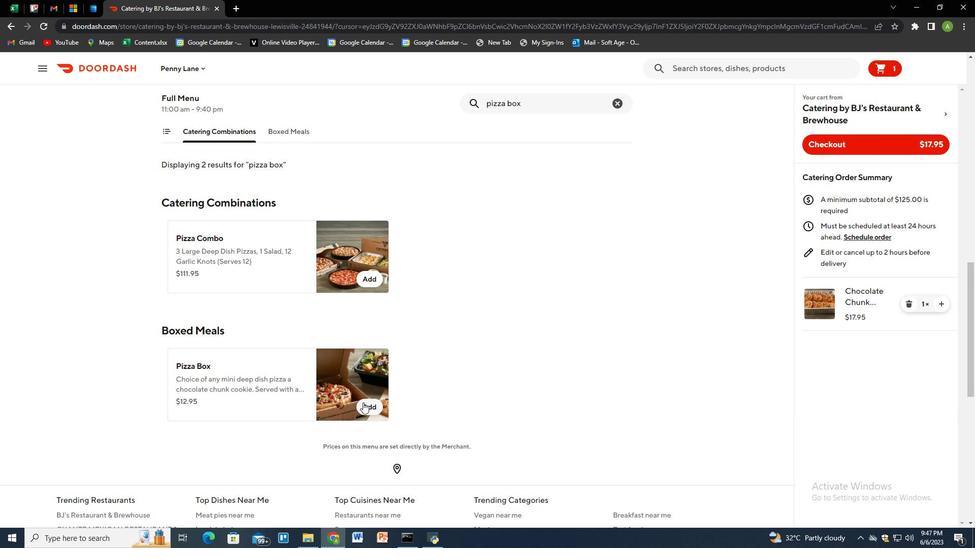 
Action: Mouse pressed left at (363, 403)
Screenshot: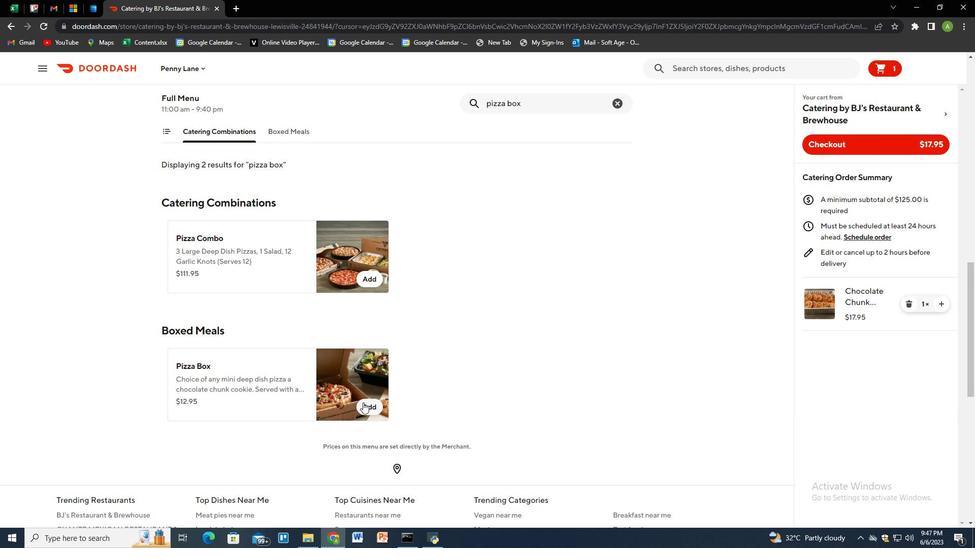 
Action: Mouse moved to (357, 355)
Screenshot: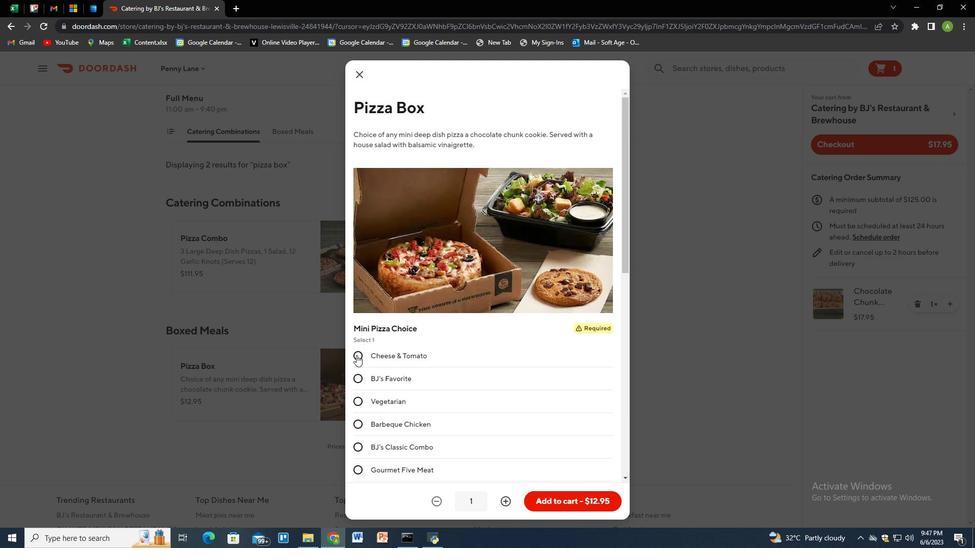 
Action: Mouse pressed left at (357, 355)
Screenshot: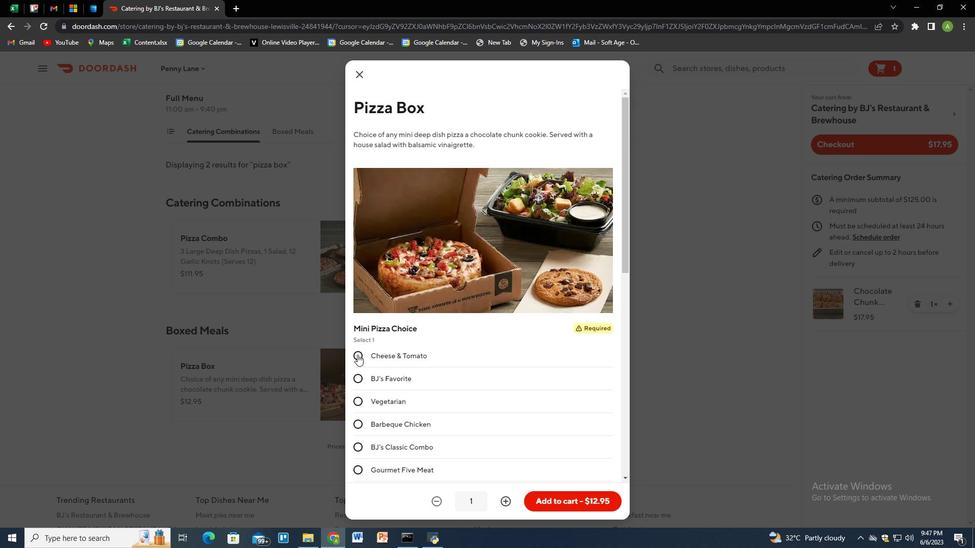 
Action: Mouse moved to (554, 500)
Screenshot: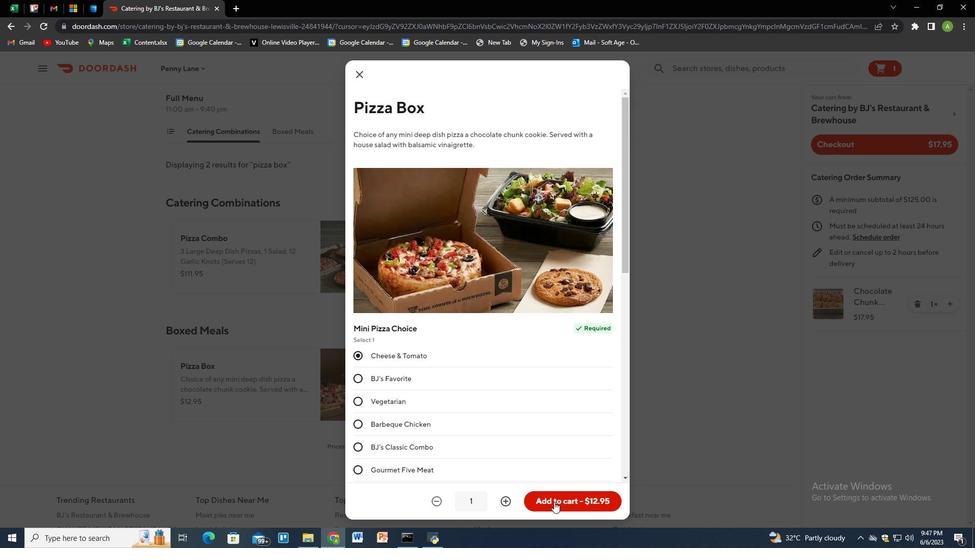 
Action: Mouse pressed left at (554, 500)
Screenshot: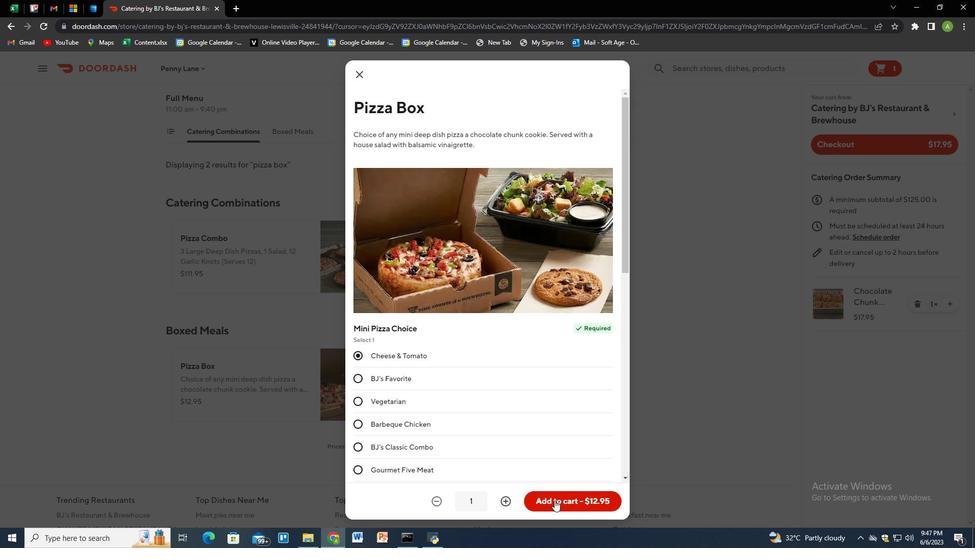 
Action: Mouse moved to (615, 105)
Screenshot: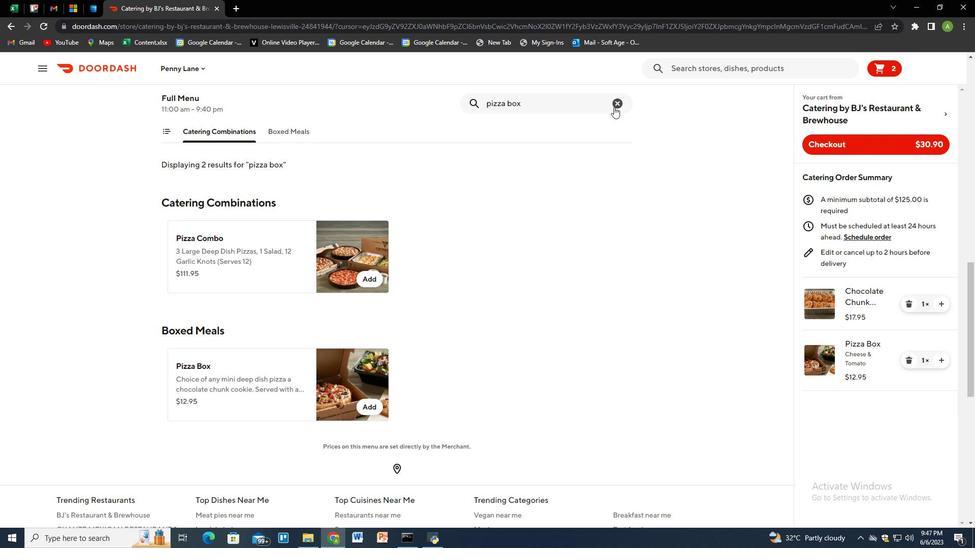
Action: Mouse pressed left at (615, 105)
Screenshot: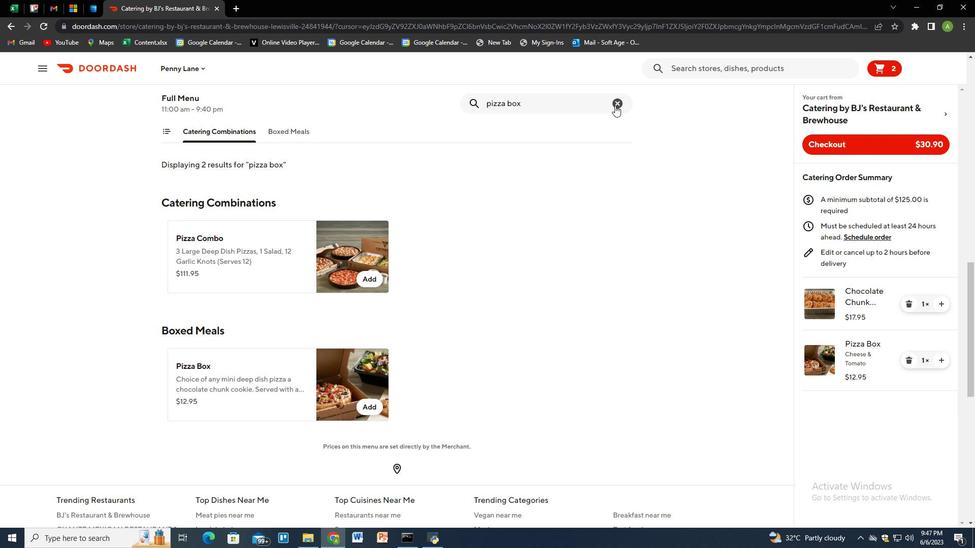 
Action: Key pressed specialty<Key.space>entree<Key.space>box<Key.enter>
Screenshot: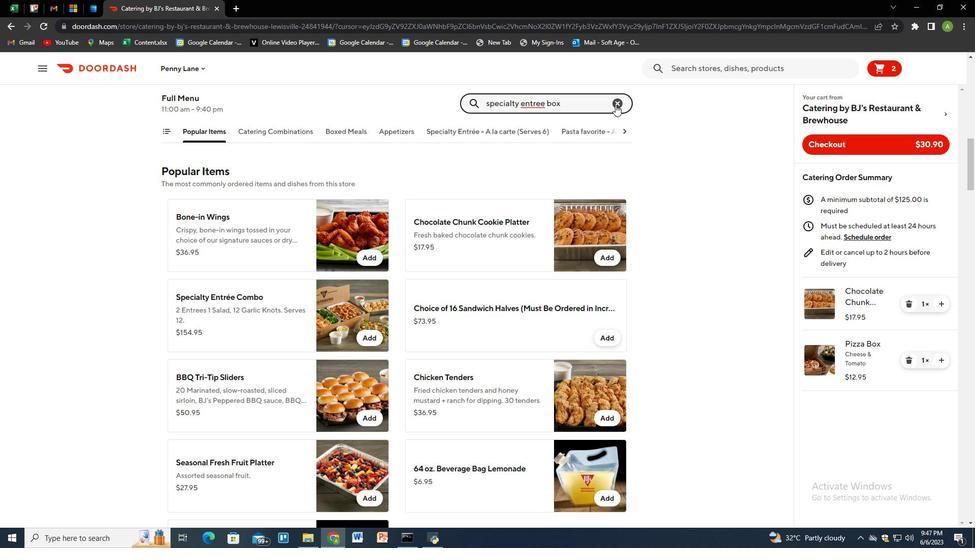 
Action: Mouse moved to (333, 340)
Screenshot: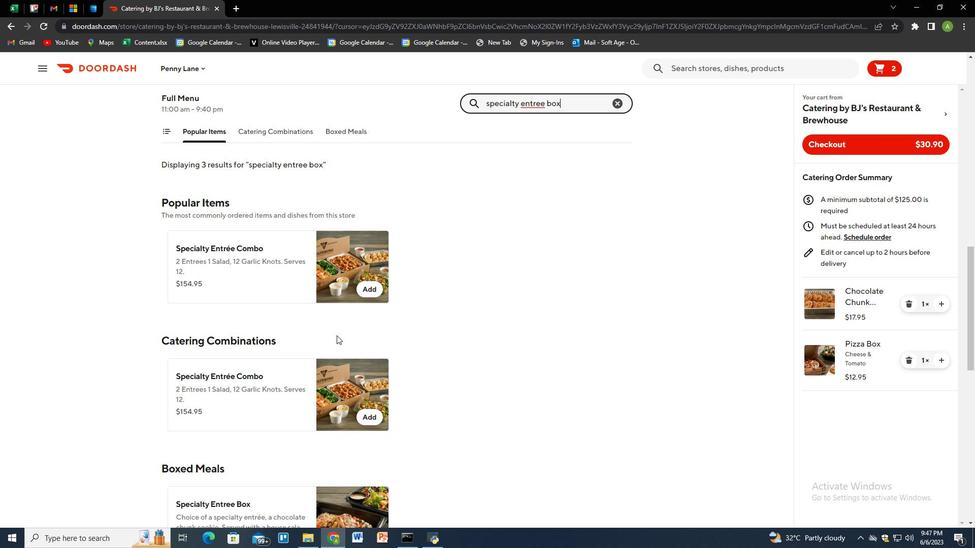 
Action: Mouse scrolled (333, 339) with delta (0, 0)
Screenshot: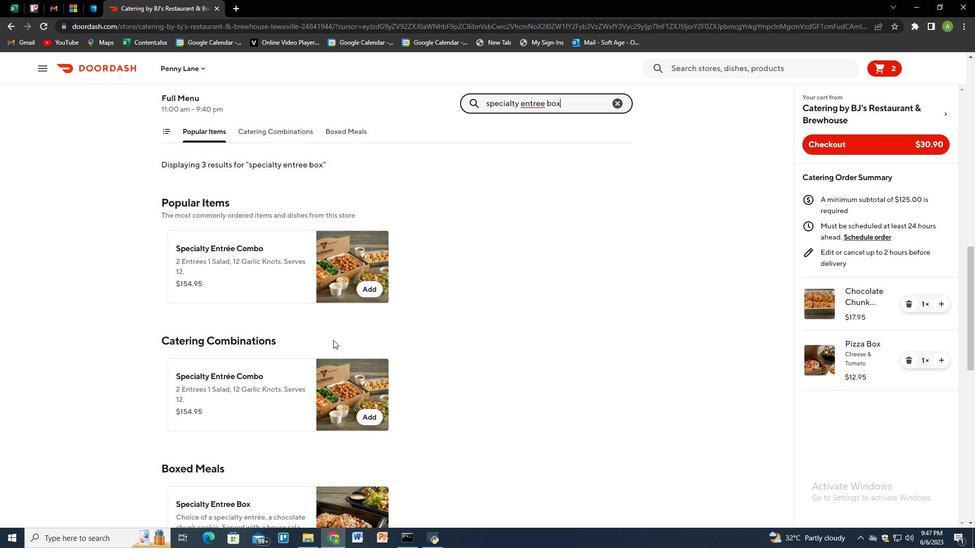 
Action: Mouse scrolled (333, 339) with delta (0, 0)
Screenshot: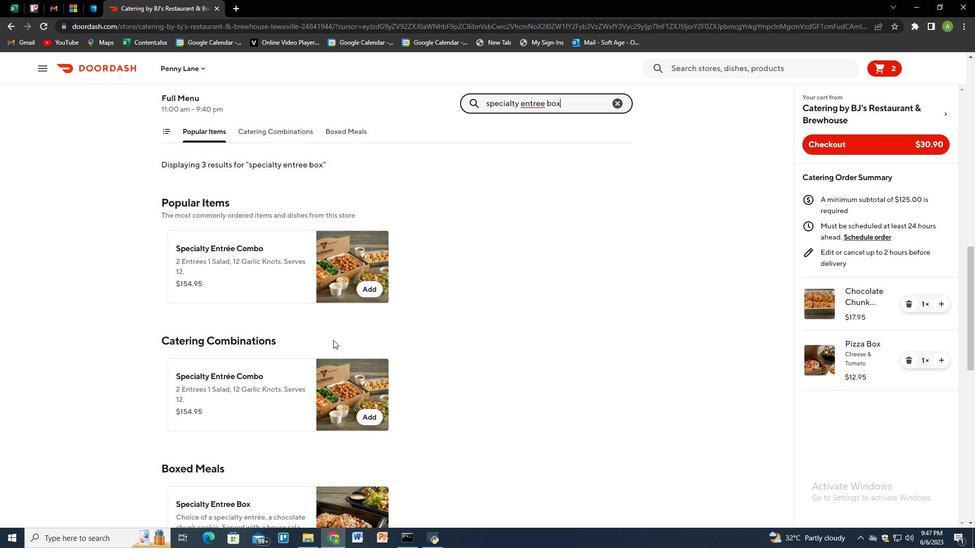 
Action: Mouse moved to (363, 439)
Screenshot: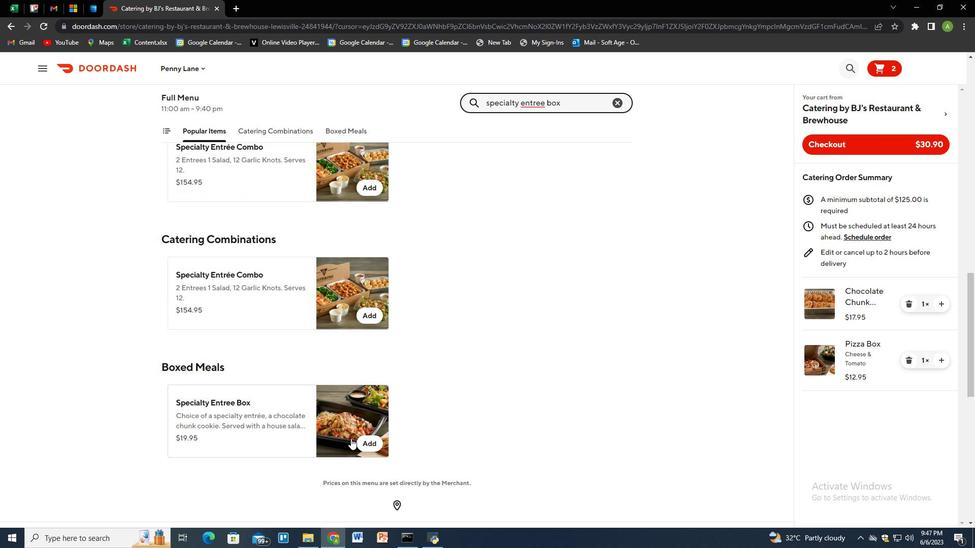 
Action: Mouse pressed left at (363, 439)
Screenshot: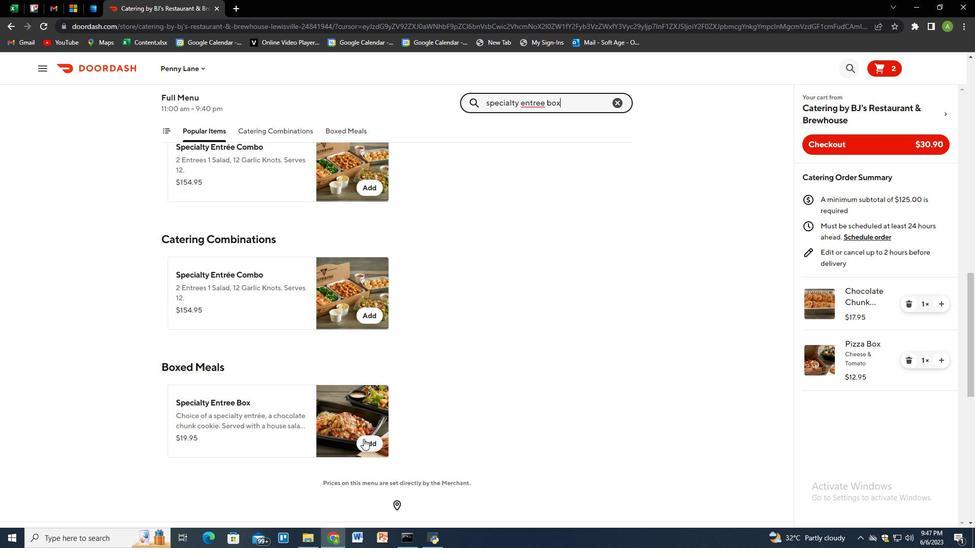 
Action: Mouse moved to (359, 354)
Screenshot: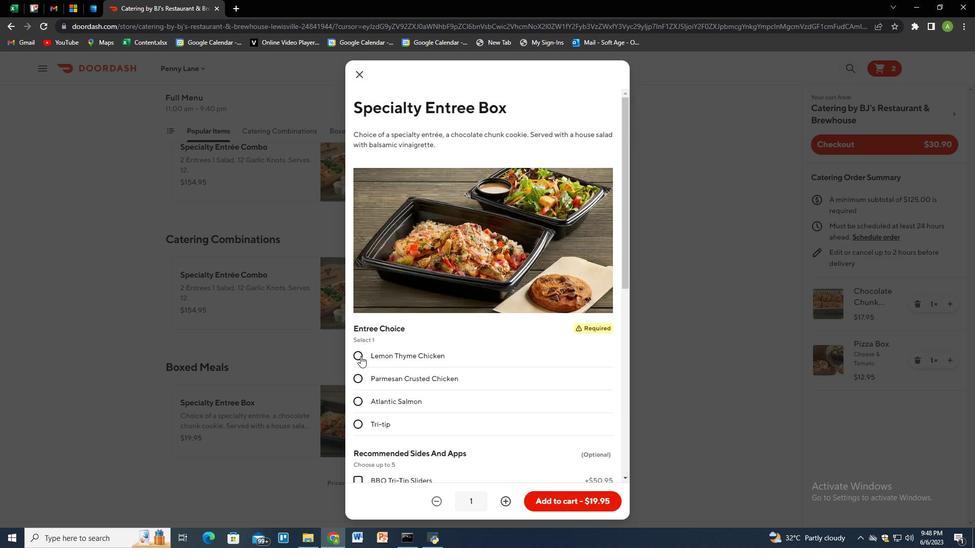 
Action: Mouse pressed left at (359, 354)
Screenshot: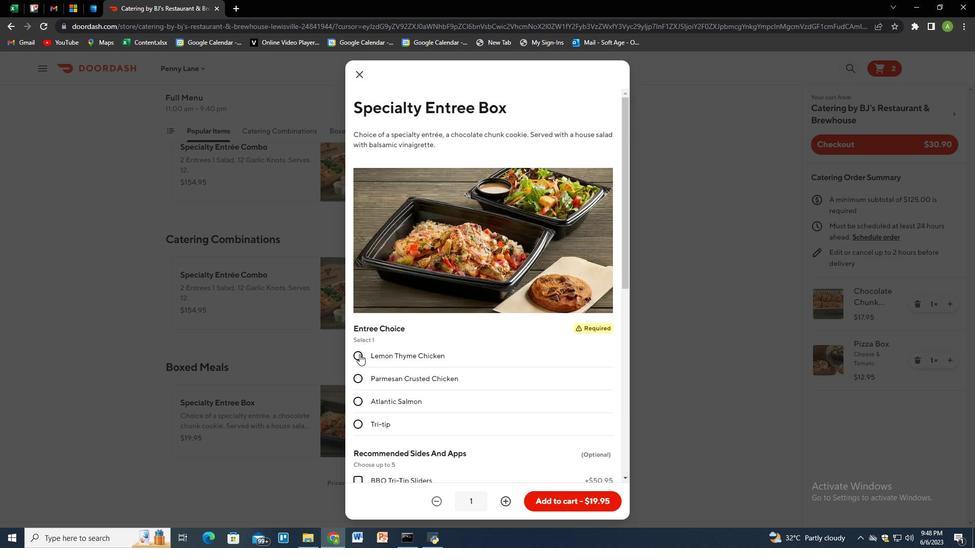 
Action: Mouse moved to (552, 497)
Screenshot: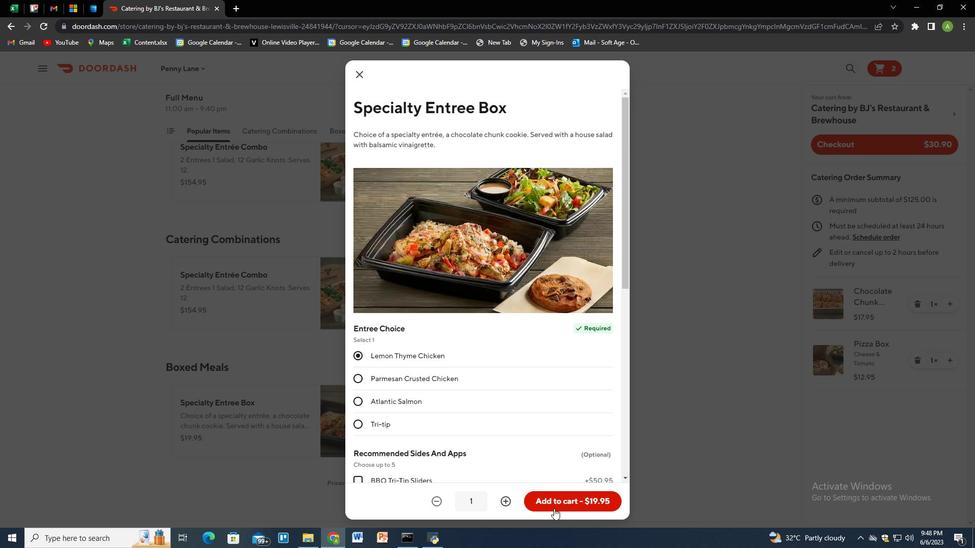 
Action: Mouse pressed left at (552, 497)
Screenshot: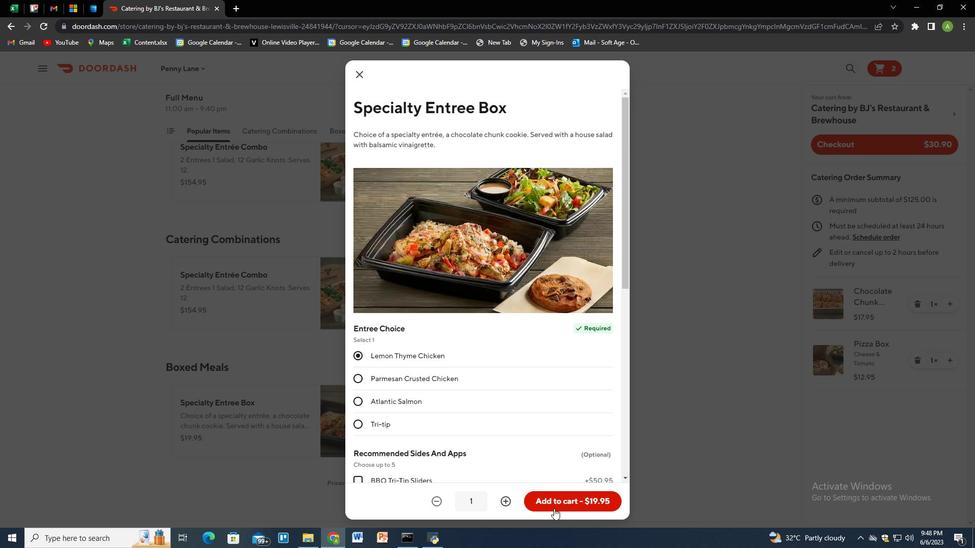 
Action: Mouse moved to (616, 102)
Screenshot: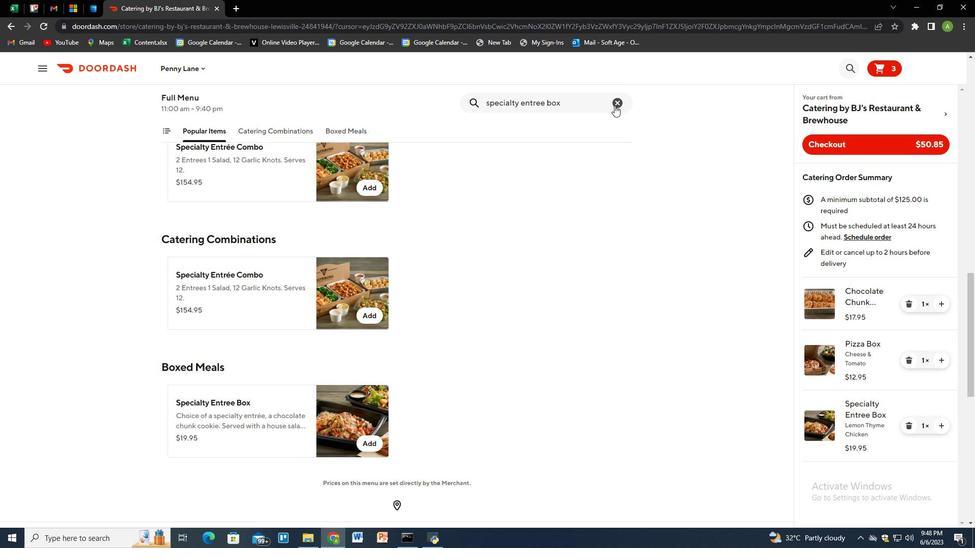
Action: Mouse pressed left at (616, 102)
Screenshot: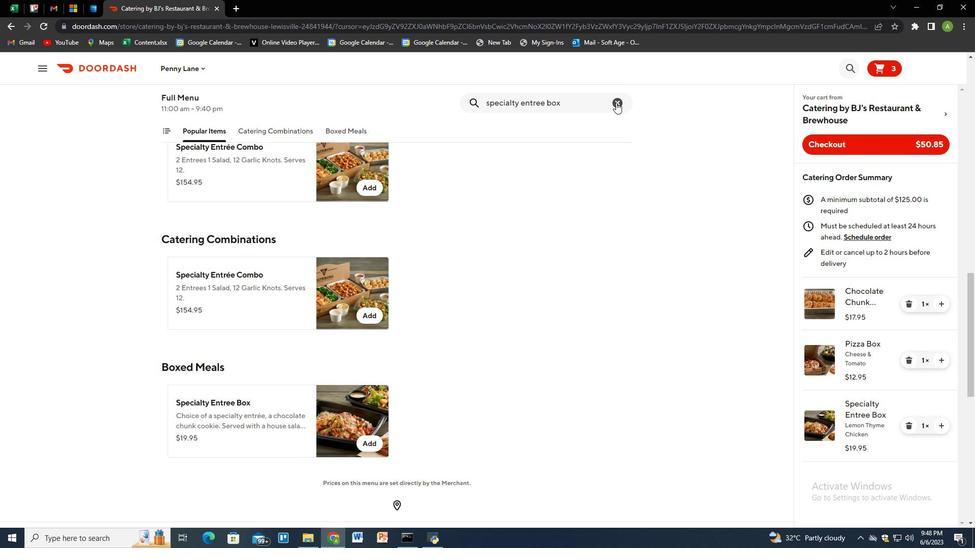 
Action: Mouse moved to (615, 102)
Screenshot: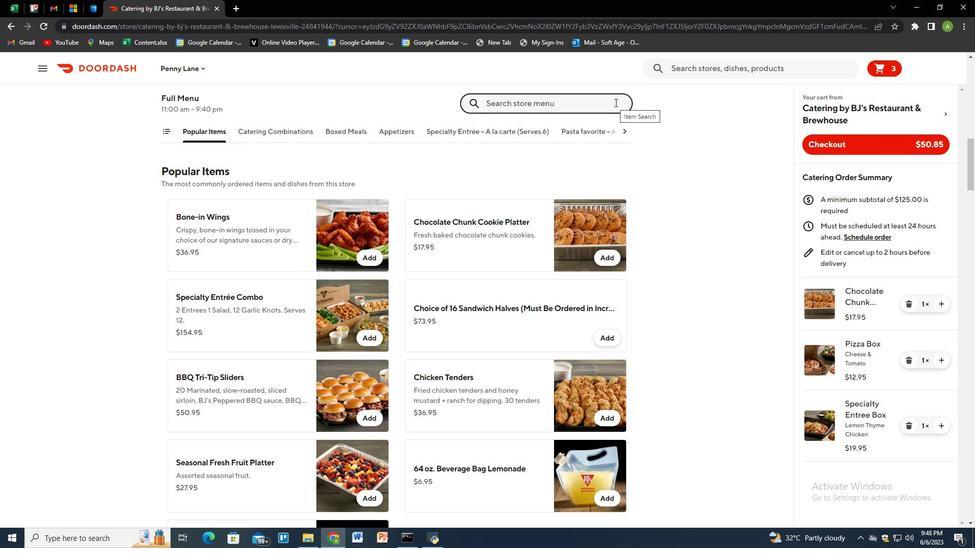 
Action: Key pressed pasta<Key.space>box<Key.enter>
Screenshot: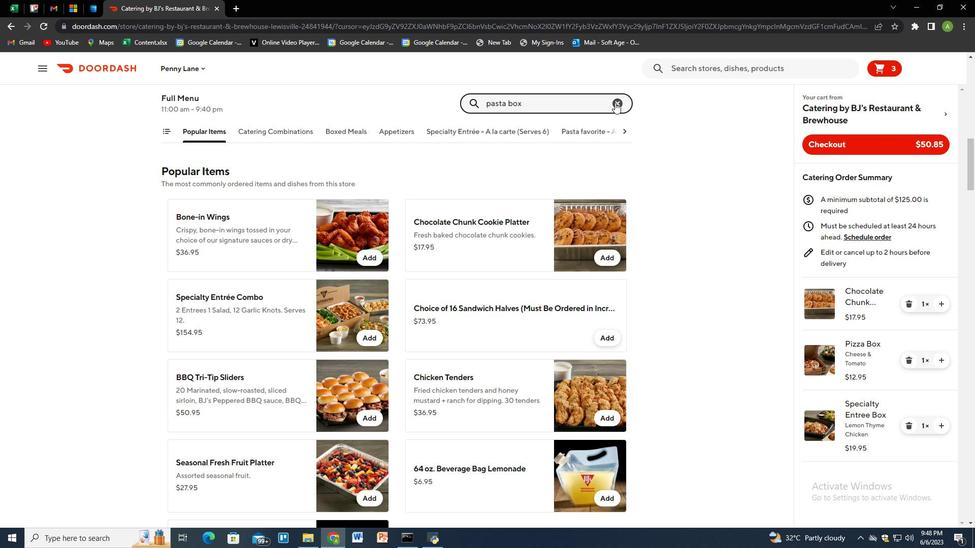 
Action: Mouse moved to (367, 277)
Screenshot: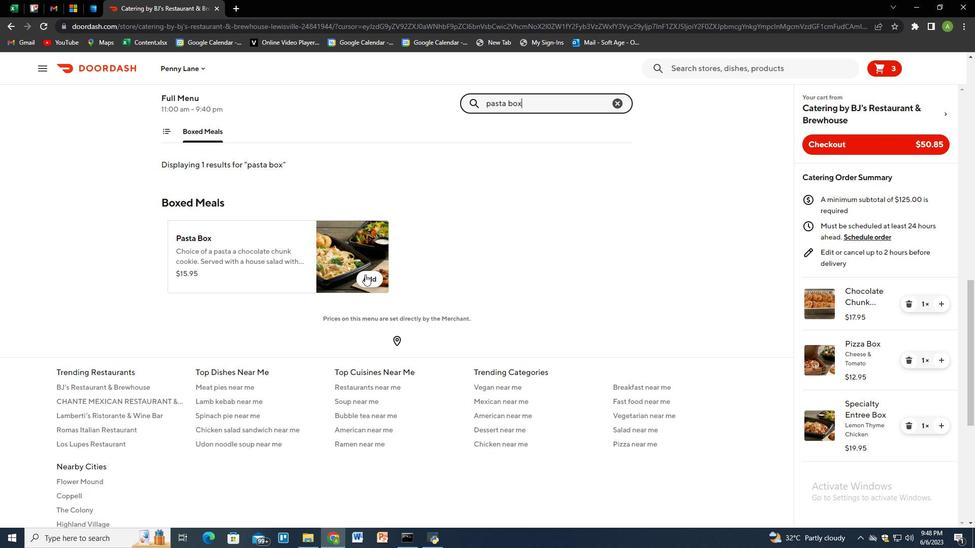 
Action: Mouse pressed left at (367, 277)
Screenshot: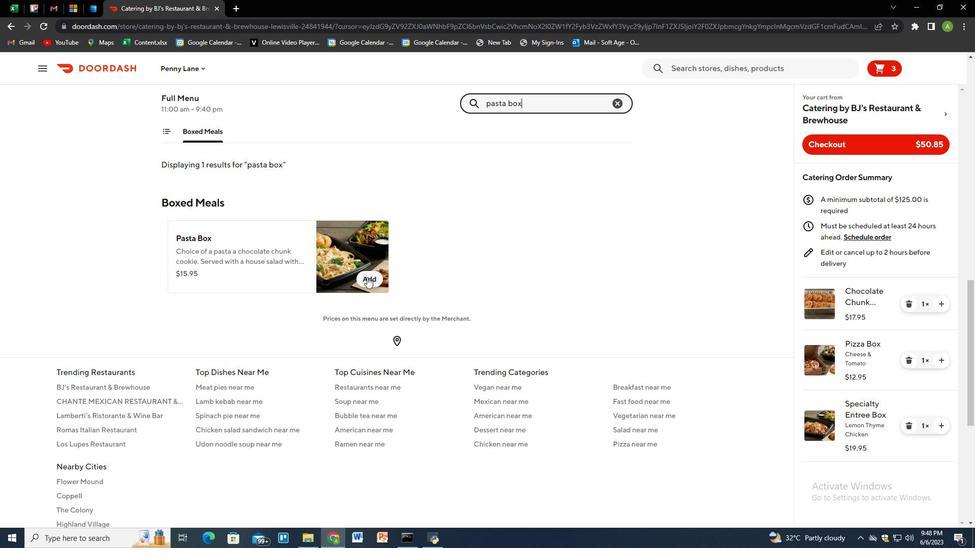 
Action: Mouse moved to (357, 357)
Screenshot: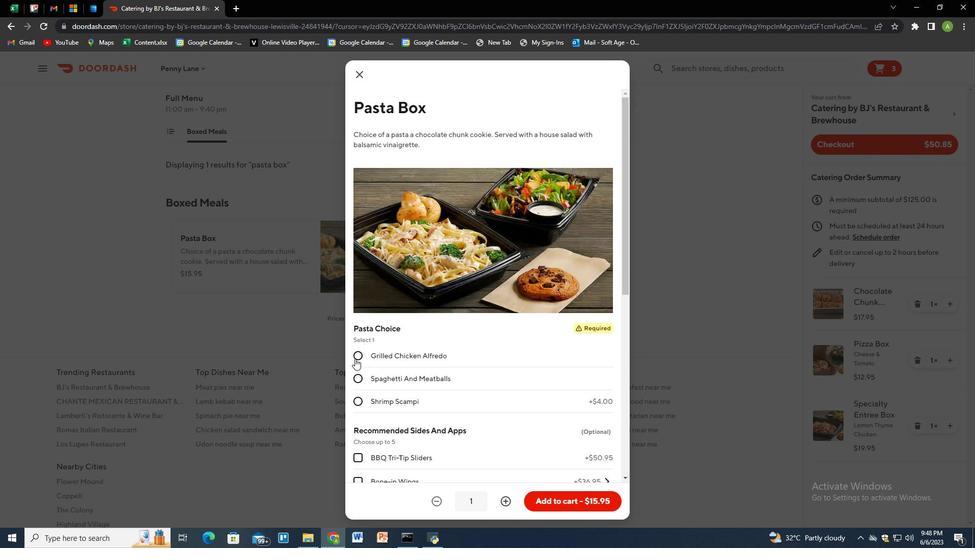 
Action: Mouse pressed left at (357, 357)
Screenshot: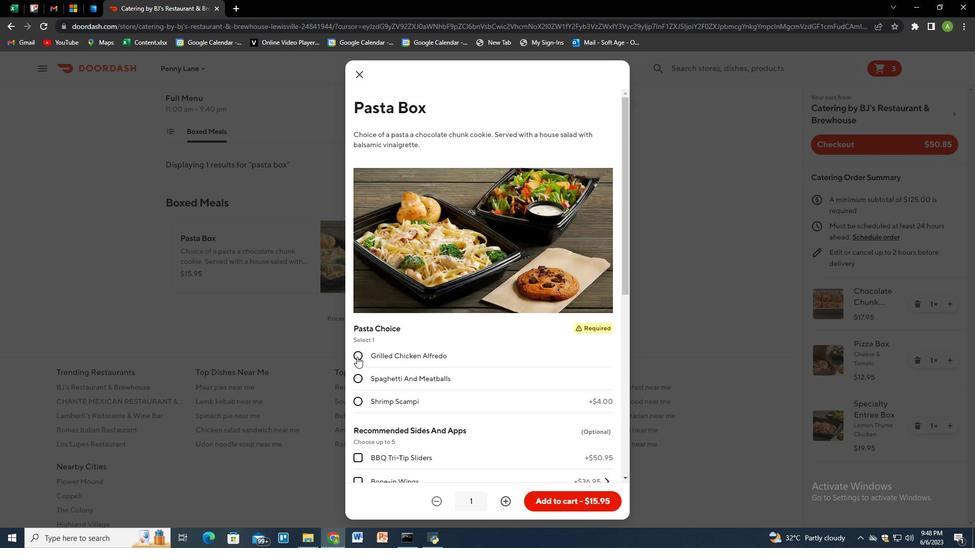 
Action: Mouse moved to (546, 503)
Screenshot: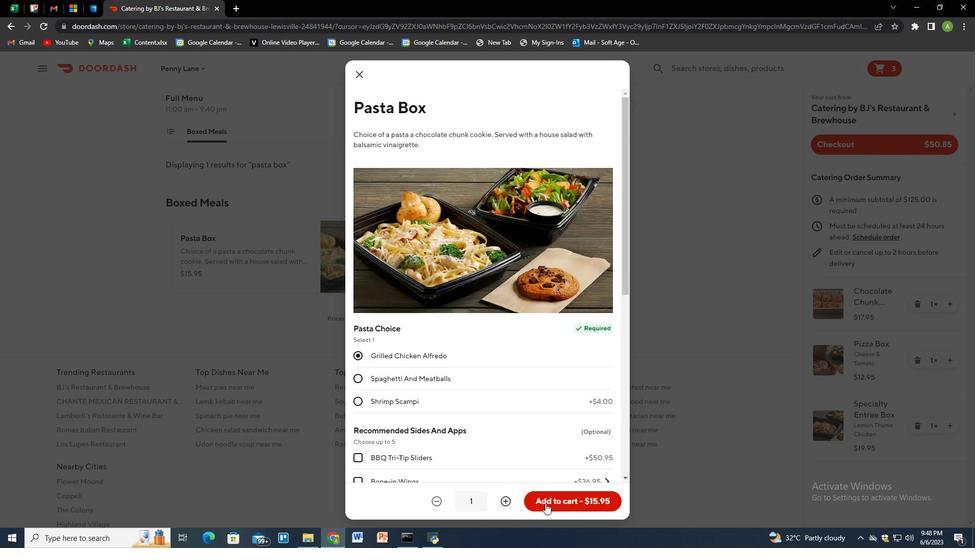 
Action: Mouse pressed left at (546, 503)
Screenshot: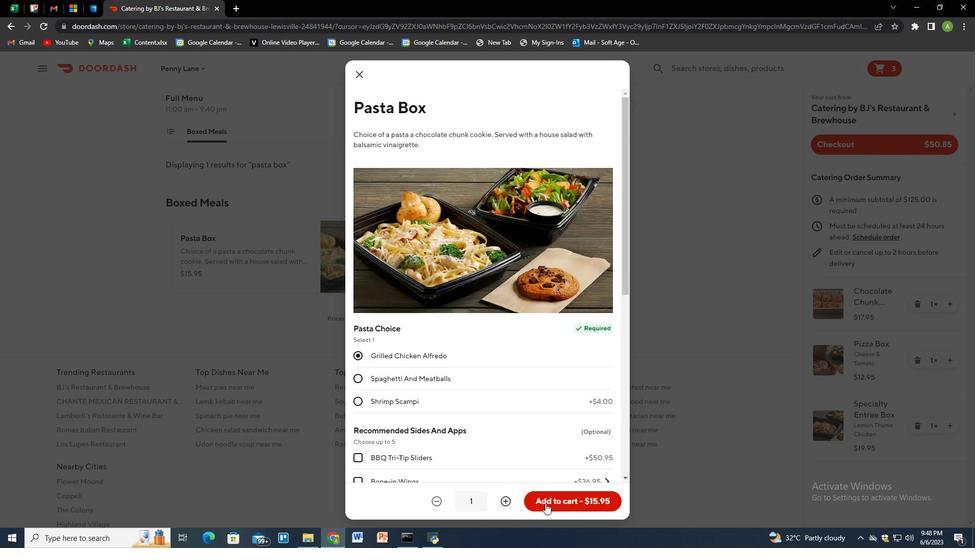 
Action: Mouse moved to (620, 105)
Screenshot: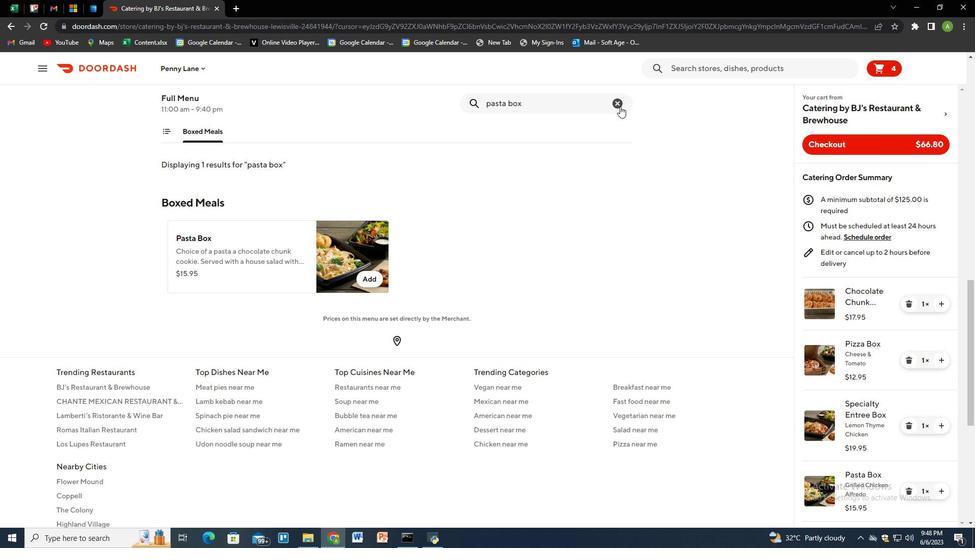 
Action: Mouse pressed left at (620, 105)
Screenshot: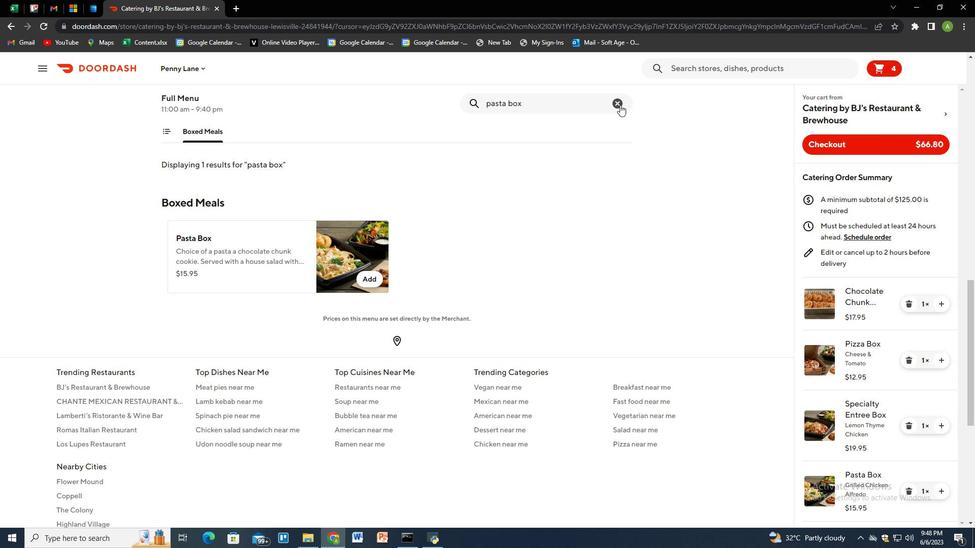 
Action: Mouse moved to (620, 104)
Screenshot: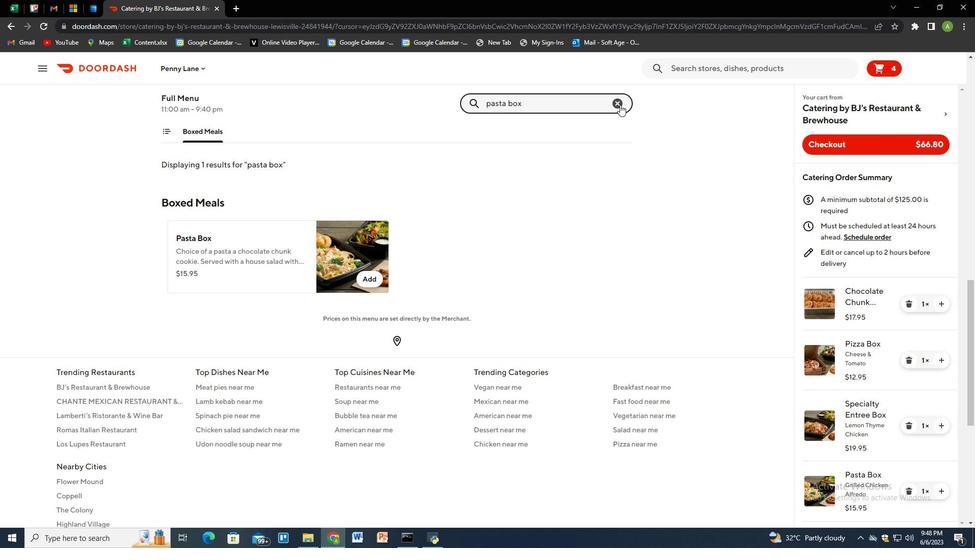 
Action: Key pressed 64<Key.space>oz.<Key.space>beverage<Key.space>bag<Key.space>fountain<Key.space>soda<Key.enter>
Screenshot: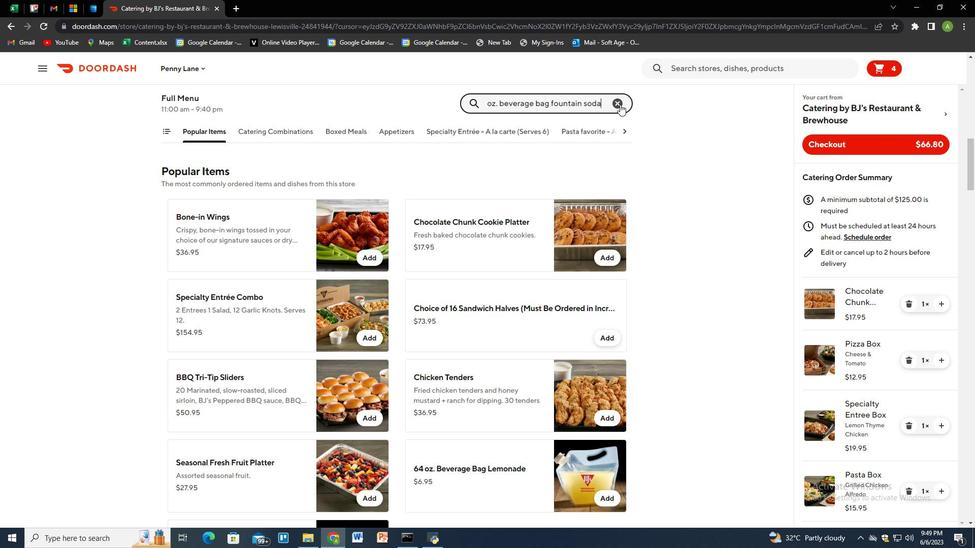
Action: Mouse moved to (363, 276)
Screenshot: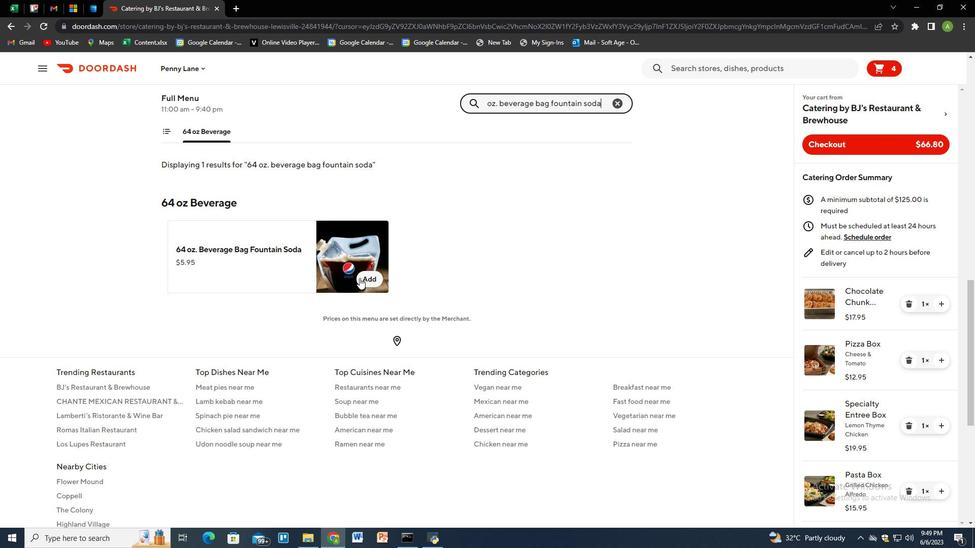 
Action: Mouse pressed left at (363, 276)
Screenshot: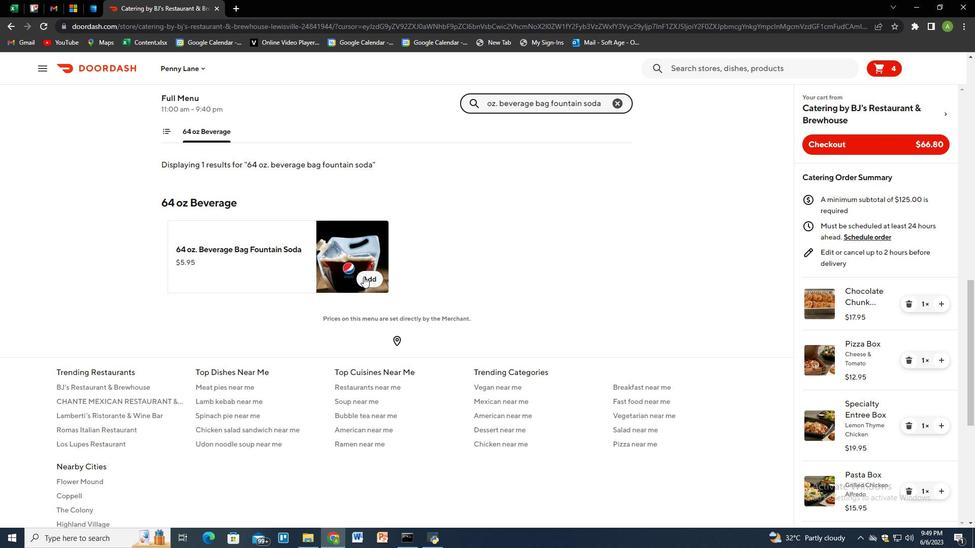 
Action: Mouse moved to (358, 338)
Screenshot: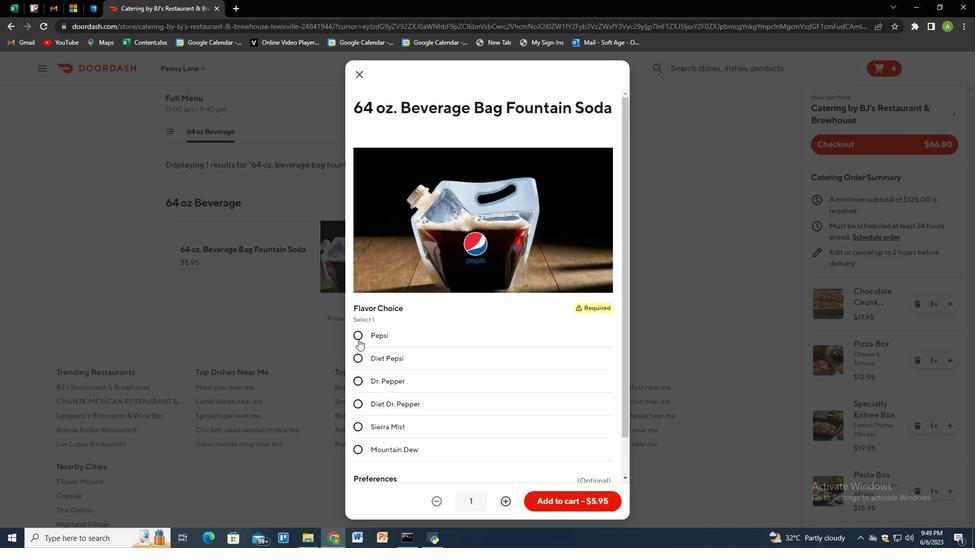 
Action: Mouse pressed left at (358, 338)
Screenshot: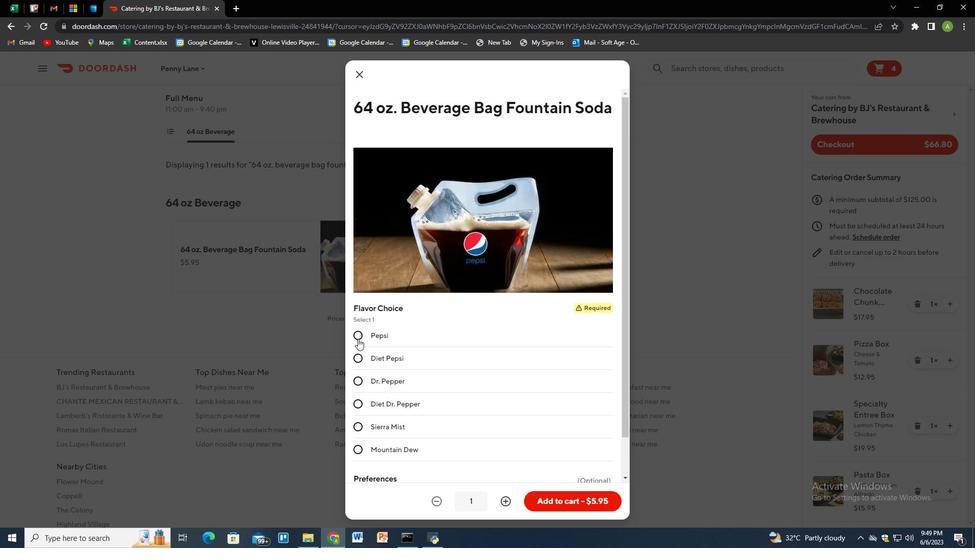 
Action: Mouse moved to (548, 499)
Screenshot: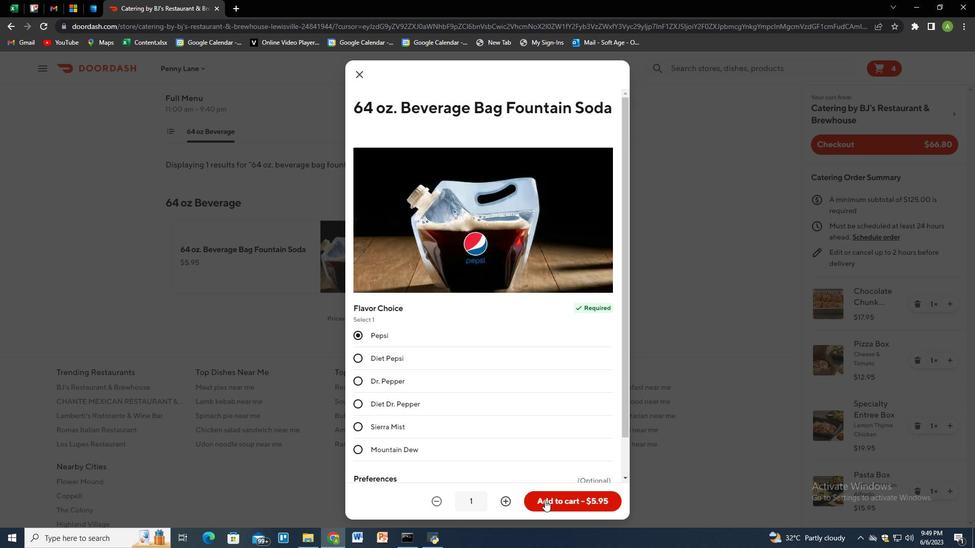 
Action: Mouse pressed left at (548, 499)
Screenshot: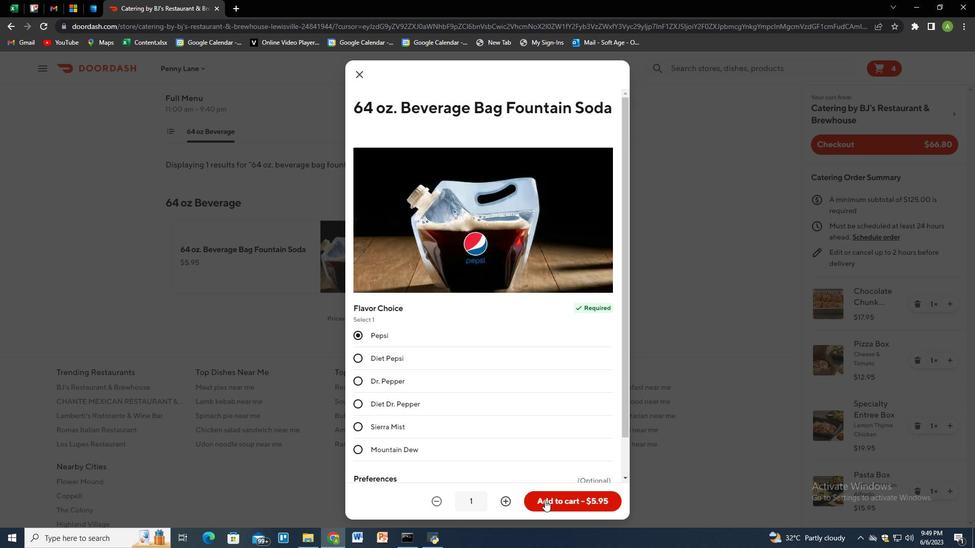 
Action: Mouse moved to (830, 148)
Screenshot: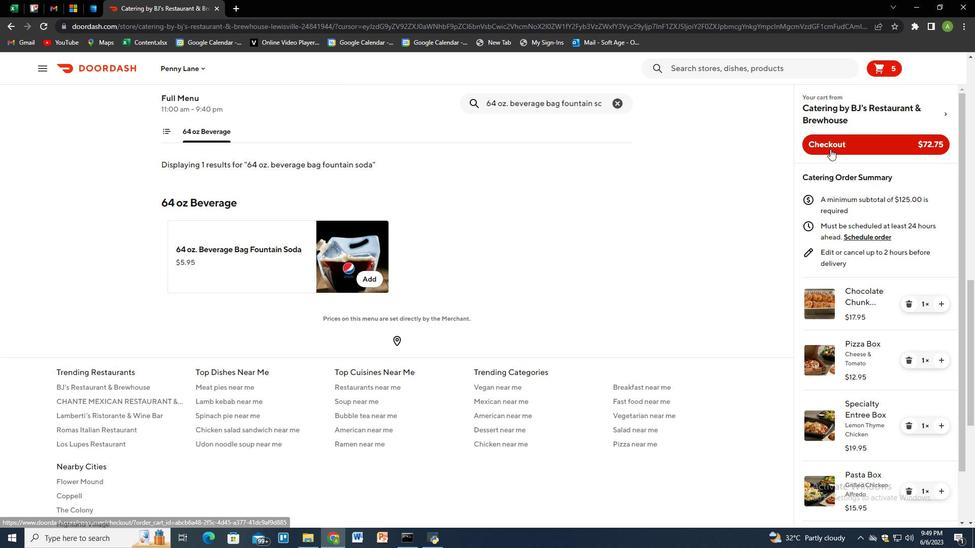 
Action: Mouse pressed left at (830, 148)
Screenshot: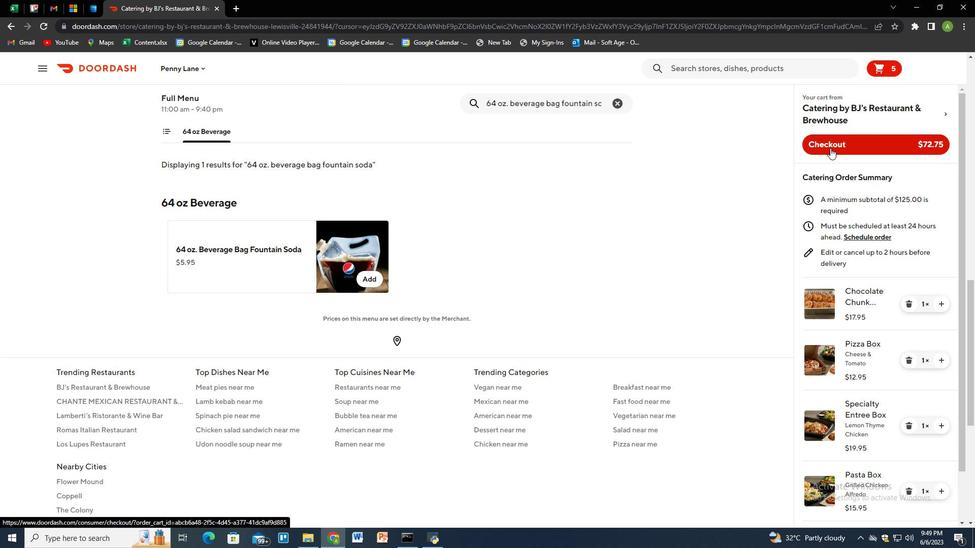 
Action: Mouse moved to (829, 147)
Screenshot: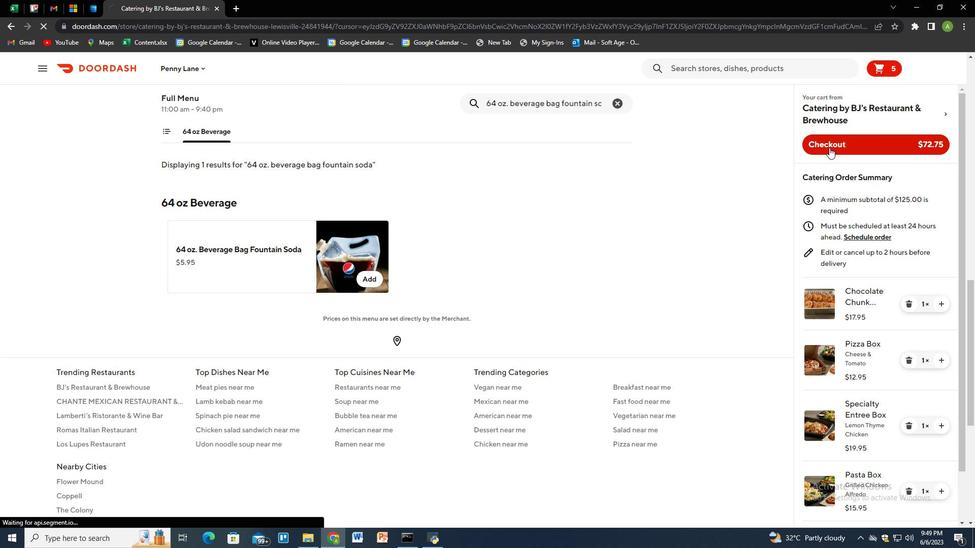 
